 Task: Look for space in Rotenburg, Germany from 6th June, 2023 to 8th June, 2023 for 2 adults in price range Rs.7000 to Rs.12000. Place can be private room with 1  bedroom having 2 beds and 1 bathroom. Property type can be house, flat, guest house. Amenities needed are: wifi. Booking option can be shelf check-in. Required host language is English.
Action: Mouse moved to (285, 181)
Screenshot: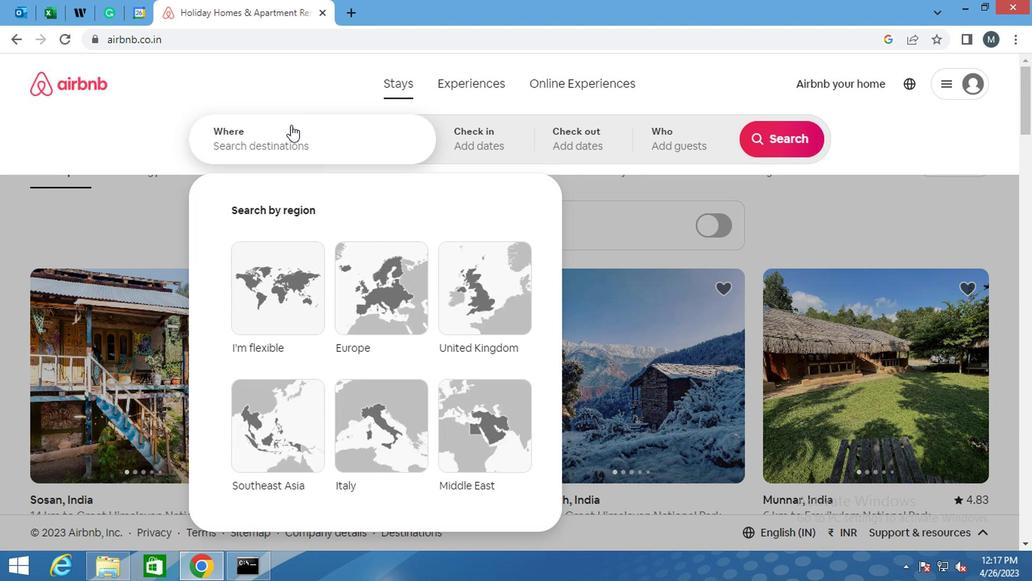 
Action: Mouse pressed left at (285, 181)
Screenshot: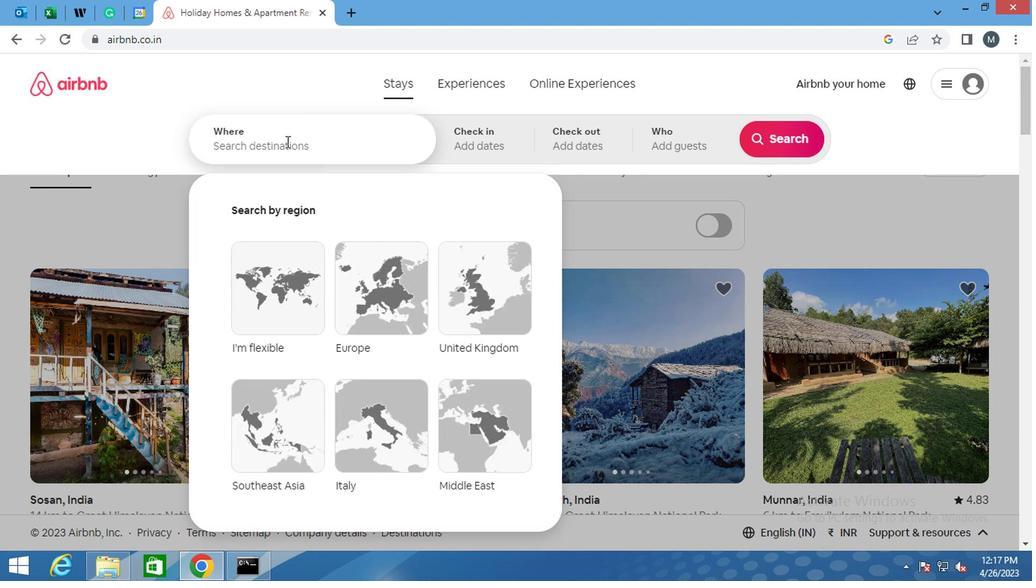 
Action: Mouse moved to (284, 182)
Screenshot: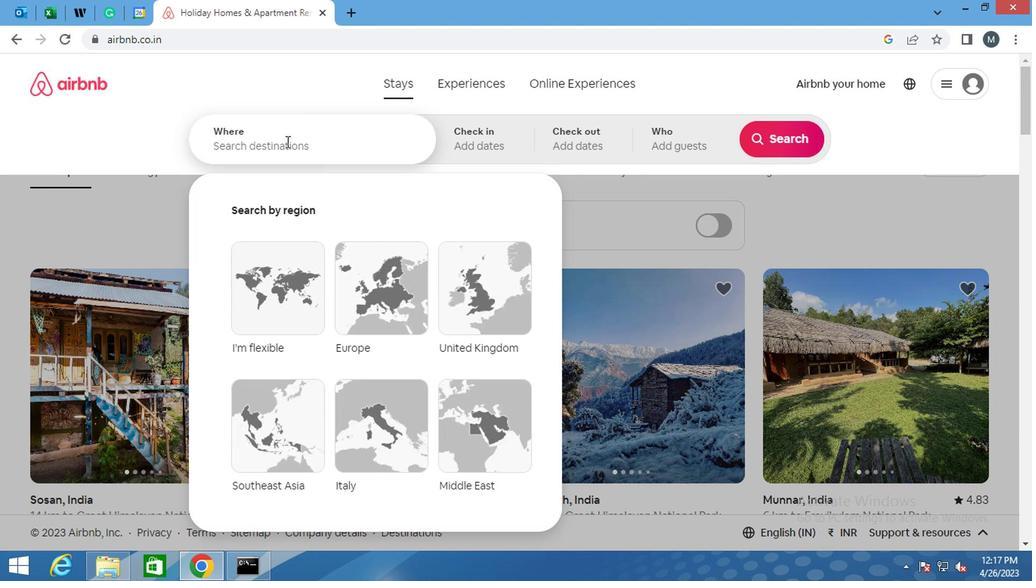 
Action: Key pressed <Key.shift><Key.shift><Key.shift><Key.shift><Key.shift><Key.shift><Key.shift><Key.shift><Key.shift><Key.shift><Key.shift><Key.shift><Key.shift><Key.shift><Key.shift>ROTENBURG,<Key.shift><Key.shift><Key.shift><Key.shift><Key.shift><Key.shift><Key.shift><Key.shift><Key.shift><Key.shift><Key.shift><Key.shift><Key.shift>GER
Screenshot: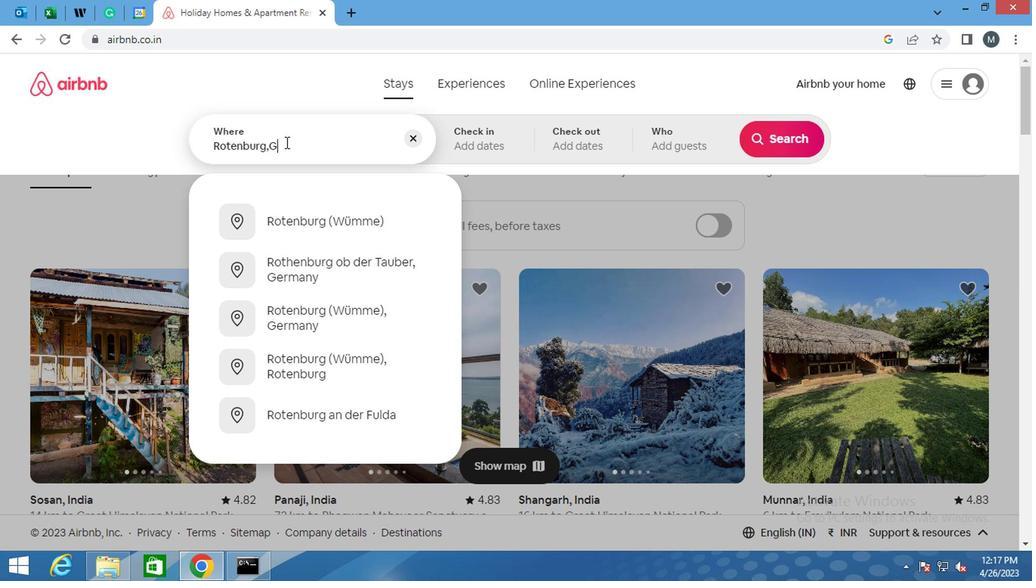 
Action: Mouse moved to (313, 271)
Screenshot: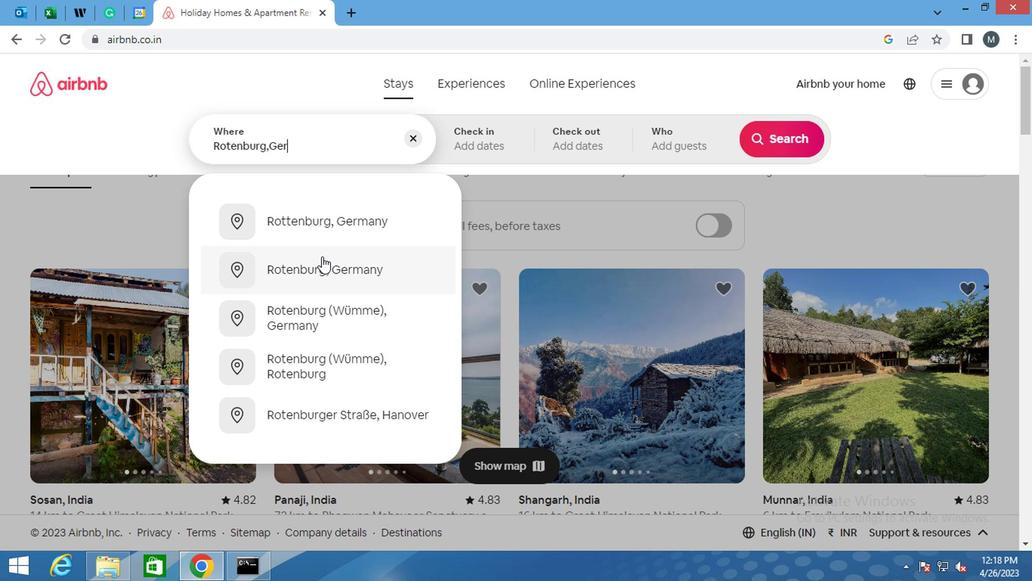 
Action: Mouse pressed left at (313, 271)
Screenshot: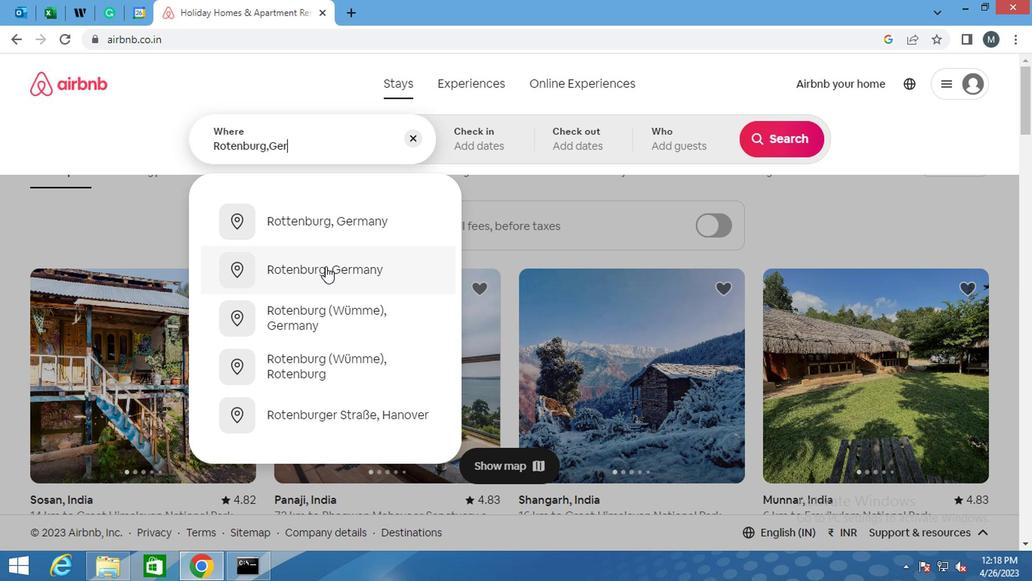 
Action: Mouse moved to (627, 260)
Screenshot: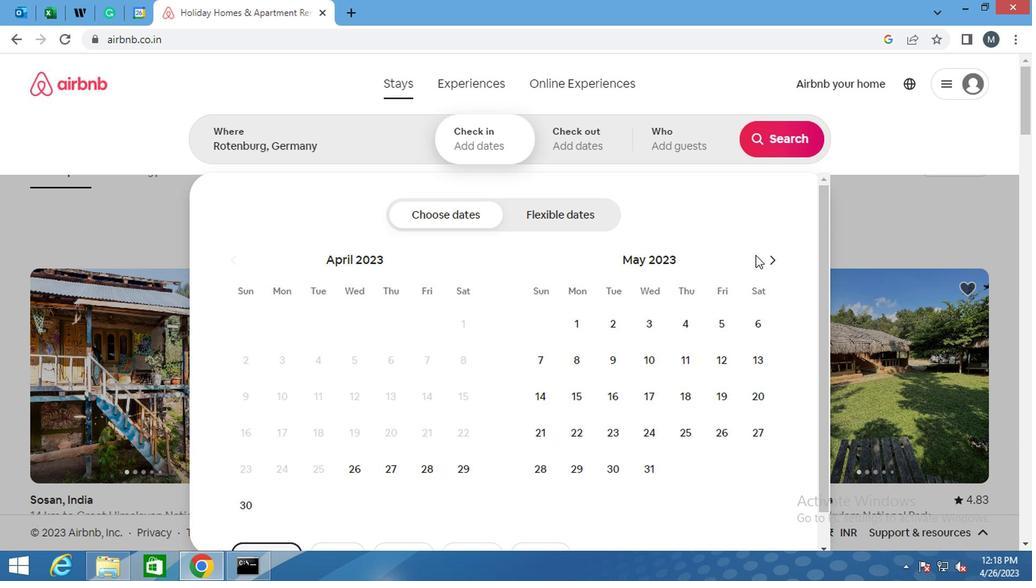 
Action: Mouse pressed left at (627, 260)
Screenshot: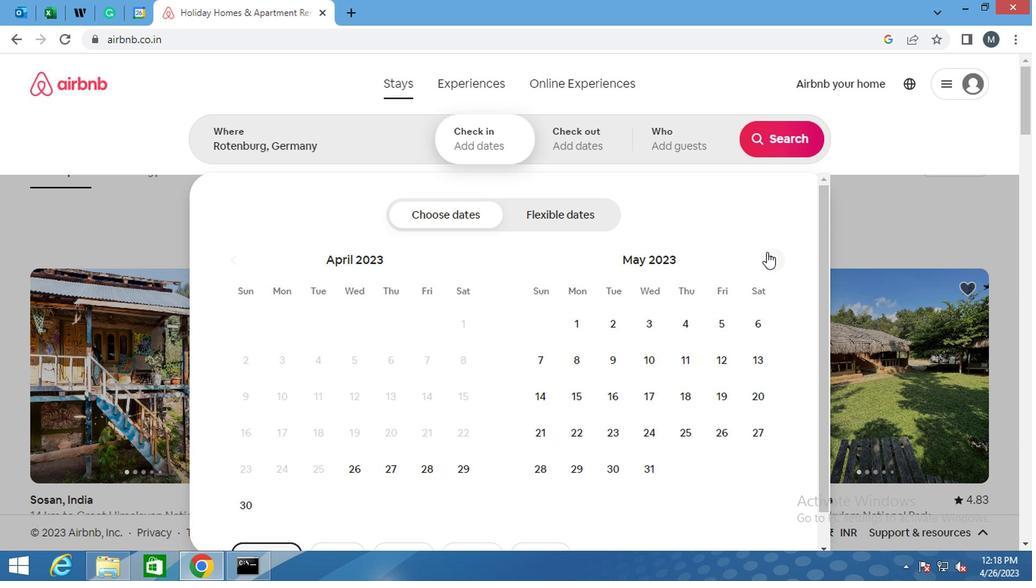 
Action: Mouse moved to (628, 260)
Screenshot: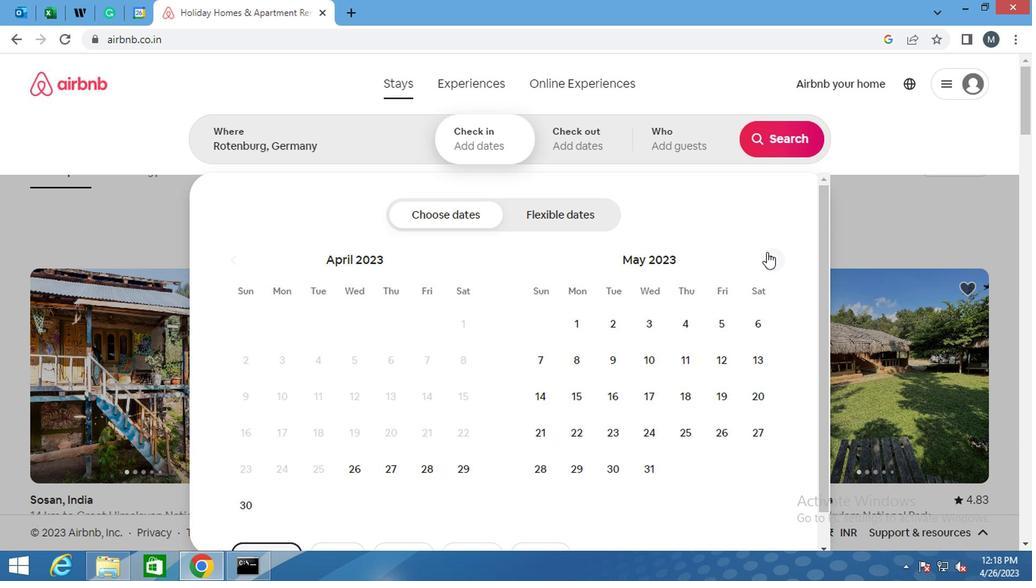 
Action: Mouse pressed left at (628, 260)
Screenshot: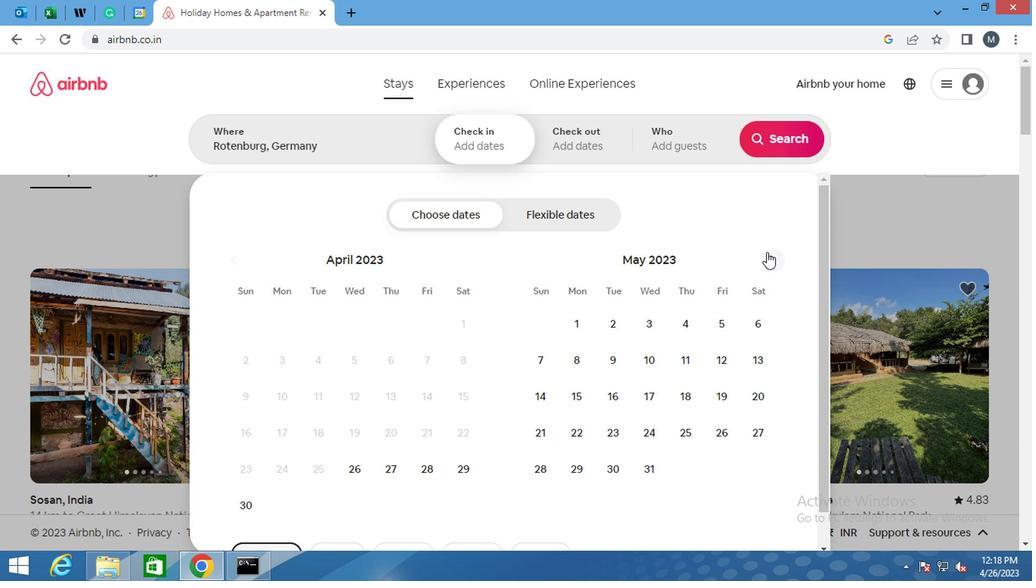 
Action: Mouse moved to (314, 338)
Screenshot: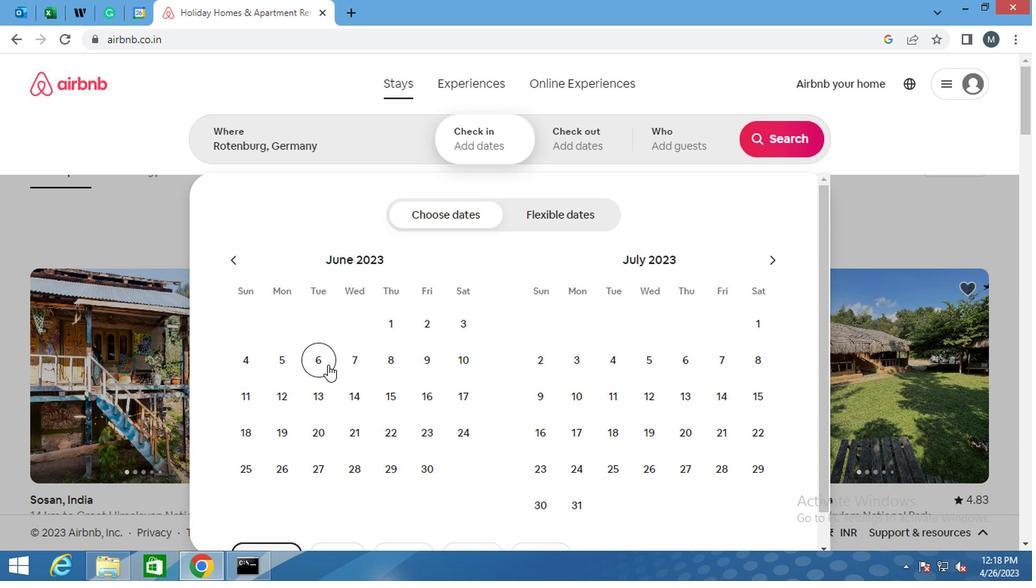 
Action: Mouse pressed left at (314, 338)
Screenshot: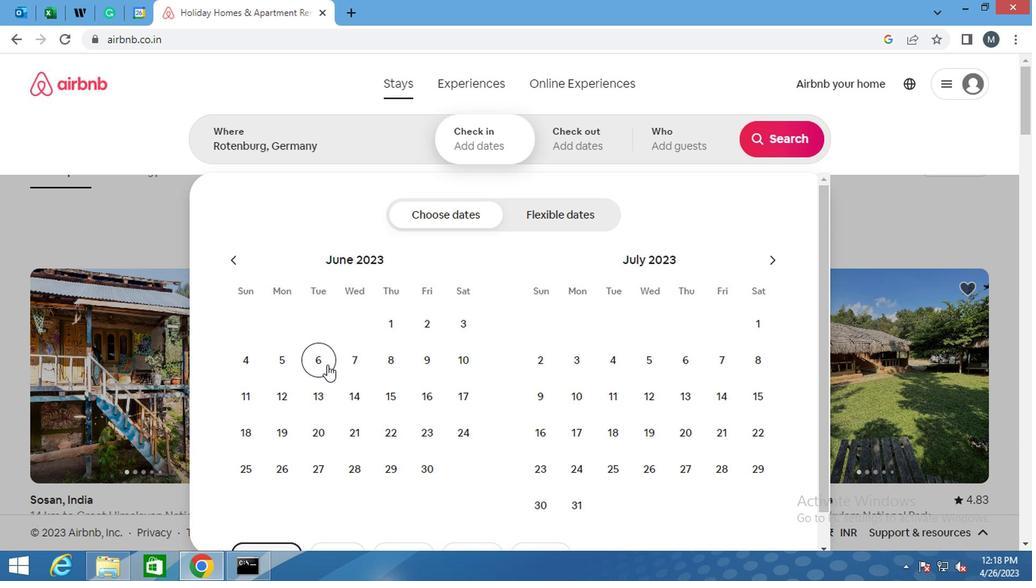 
Action: Mouse moved to (353, 337)
Screenshot: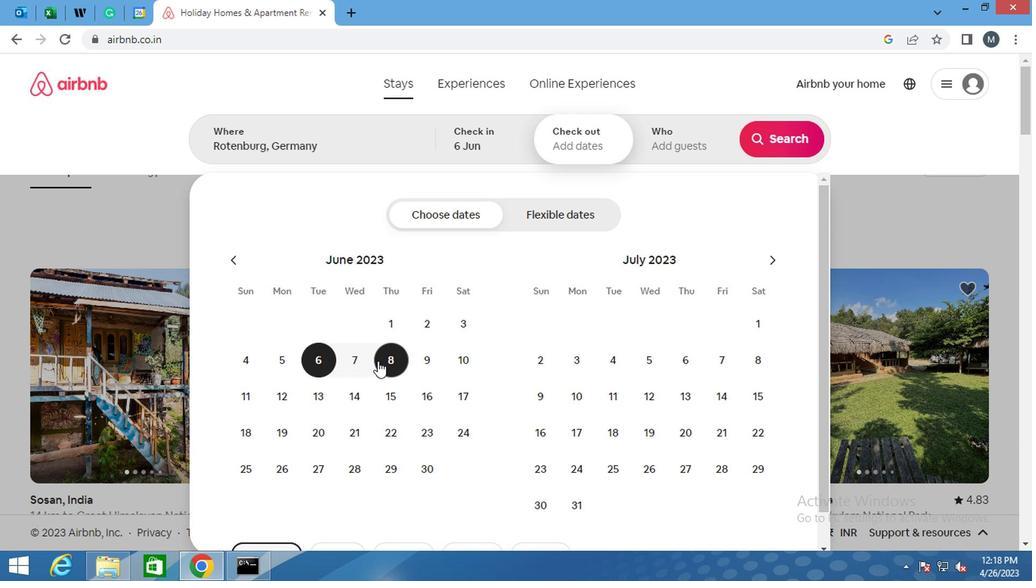 
Action: Mouse pressed left at (353, 337)
Screenshot: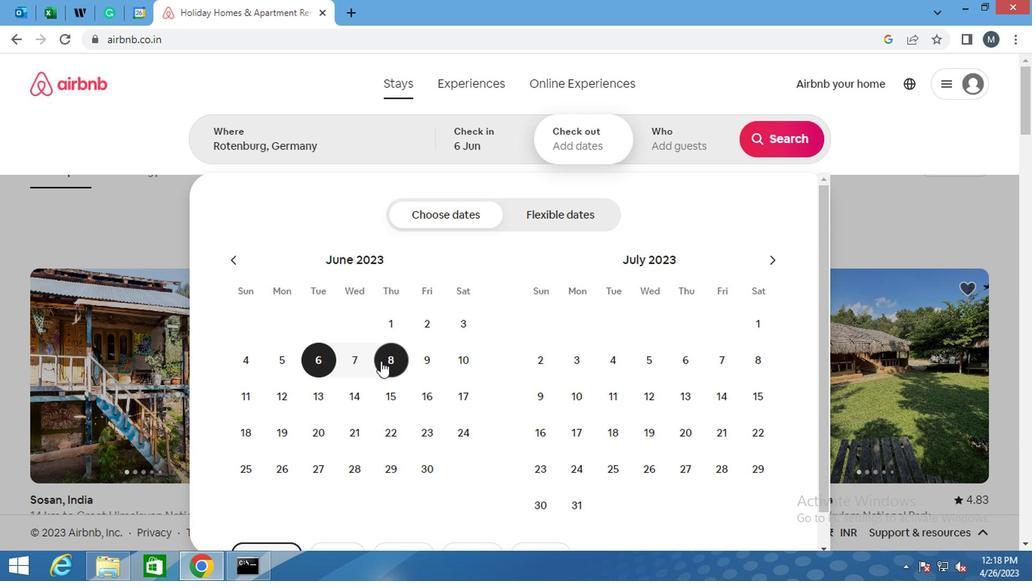 
Action: Mouse moved to (569, 181)
Screenshot: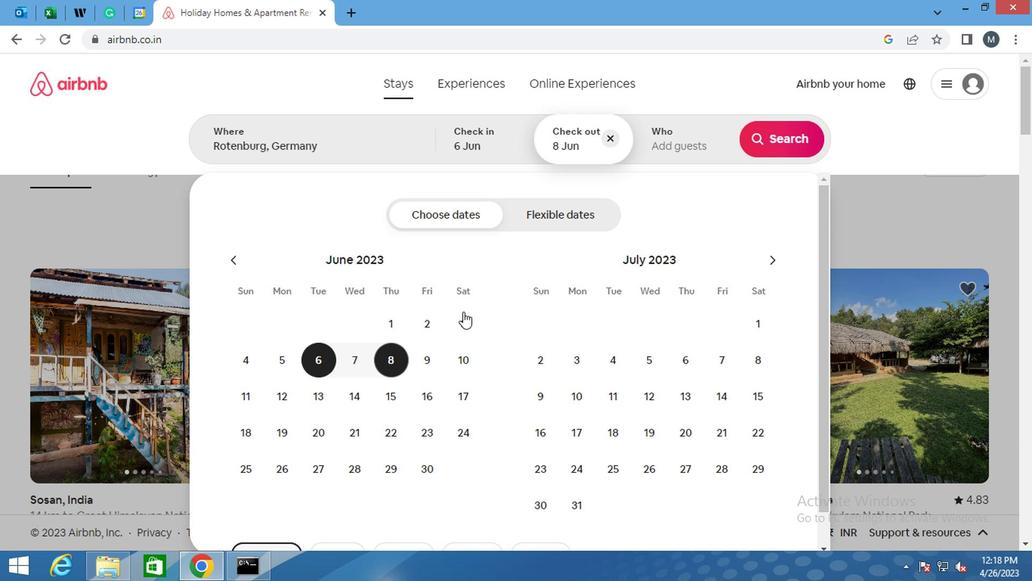 
Action: Mouse pressed left at (569, 181)
Screenshot: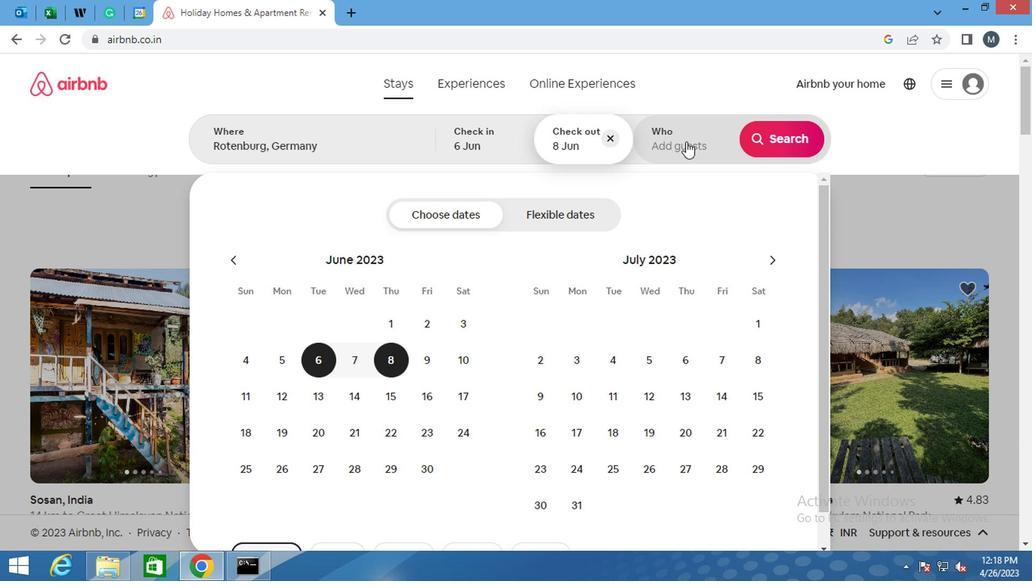 
Action: Mouse moved to (645, 236)
Screenshot: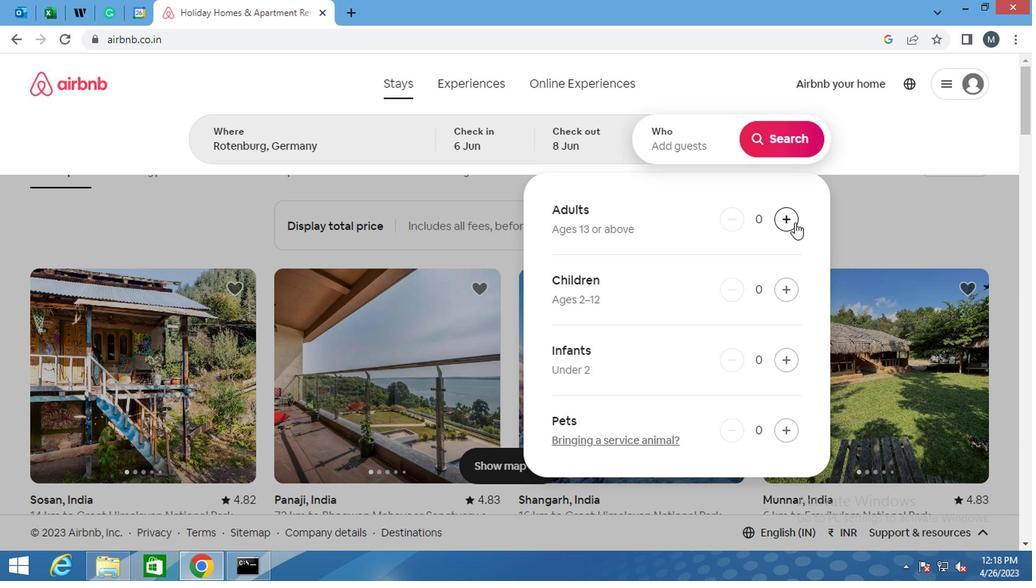 
Action: Mouse pressed left at (645, 236)
Screenshot: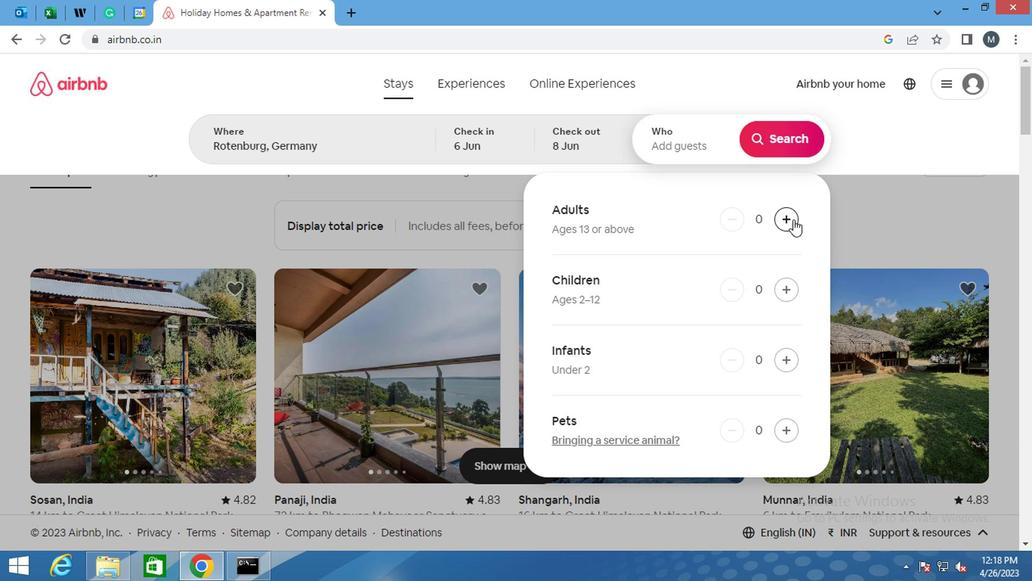 
Action: Mouse pressed left at (645, 236)
Screenshot: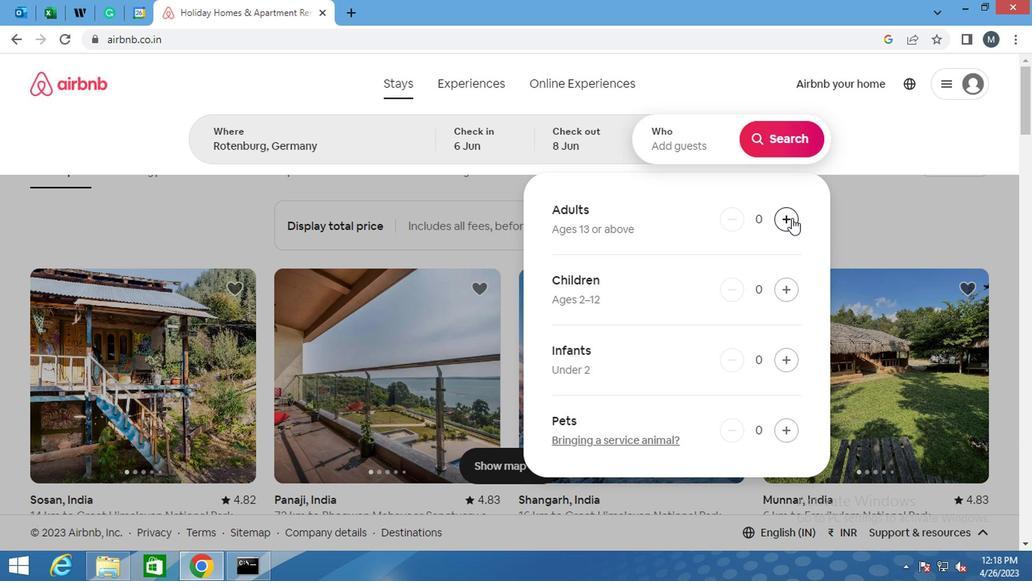 
Action: Mouse moved to (635, 177)
Screenshot: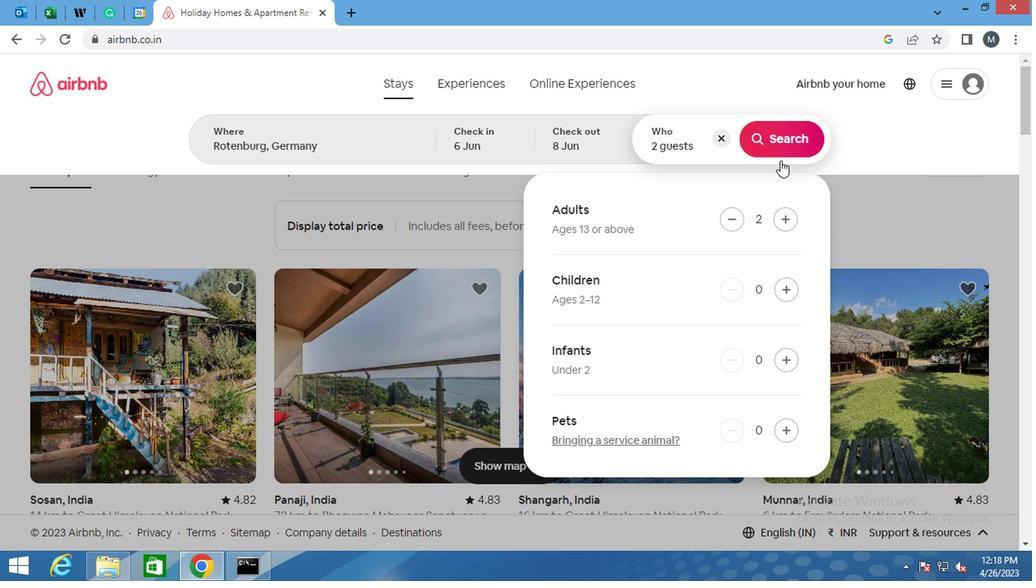 
Action: Mouse pressed left at (635, 177)
Screenshot: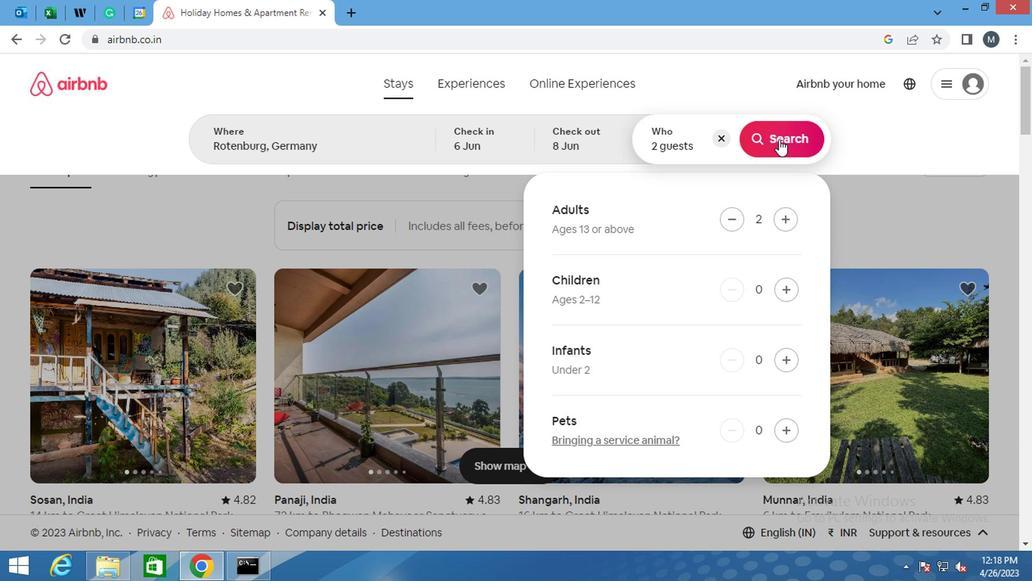 
Action: Mouse moved to (768, 189)
Screenshot: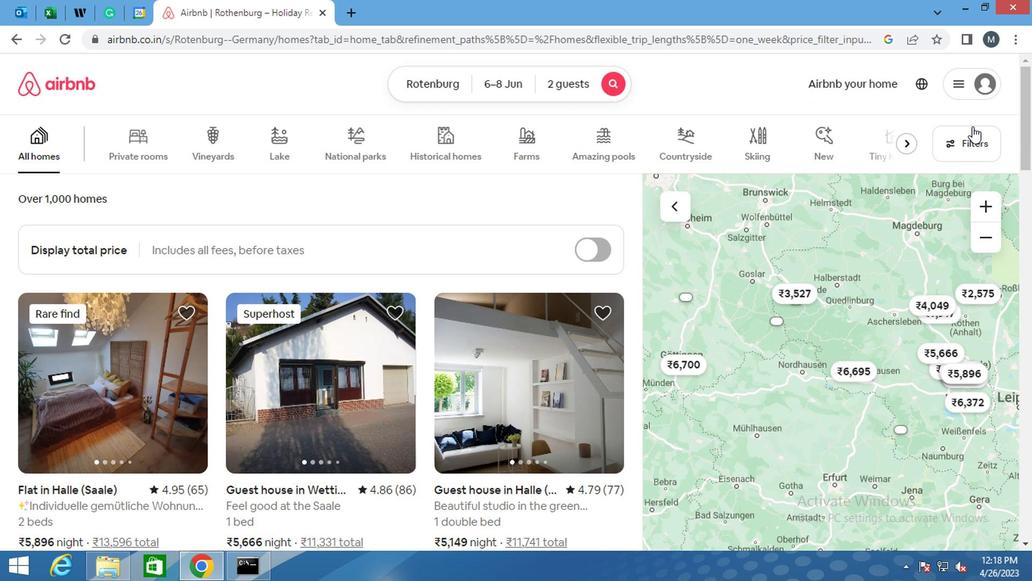 
Action: Mouse pressed left at (768, 189)
Screenshot: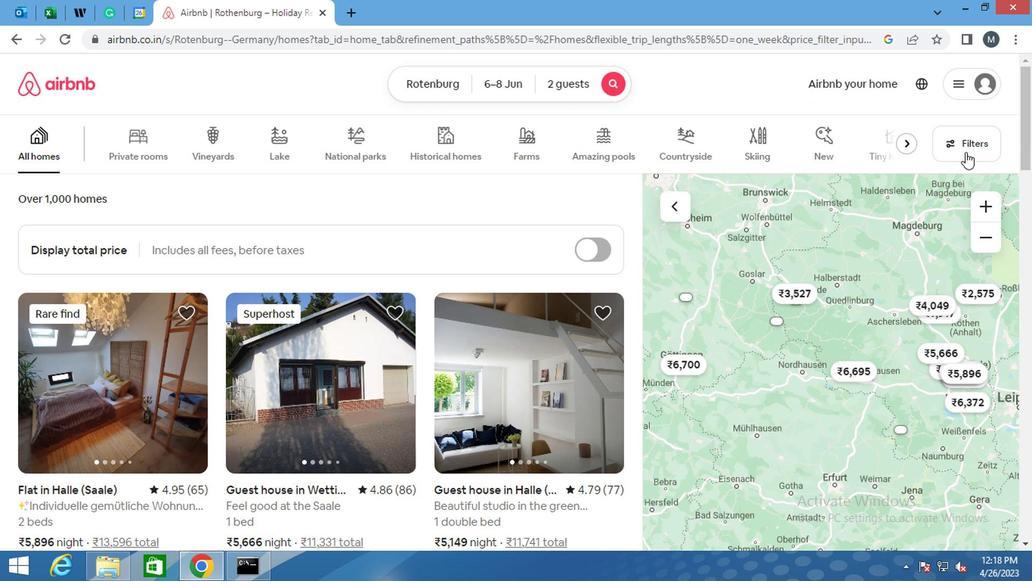 
Action: Mouse moved to (312, 319)
Screenshot: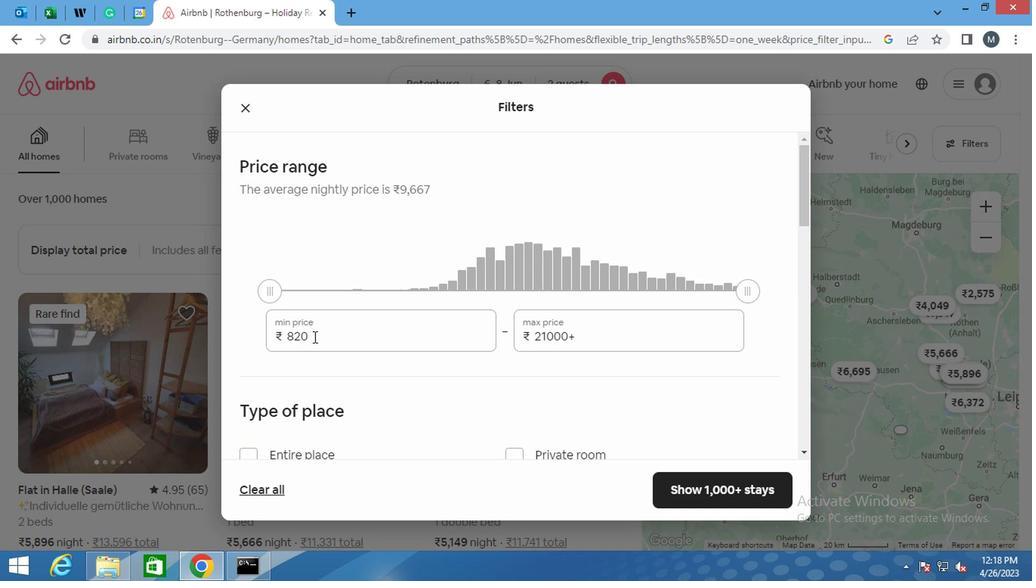 
Action: Mouse pressed left at (312, 319)
Screenshot: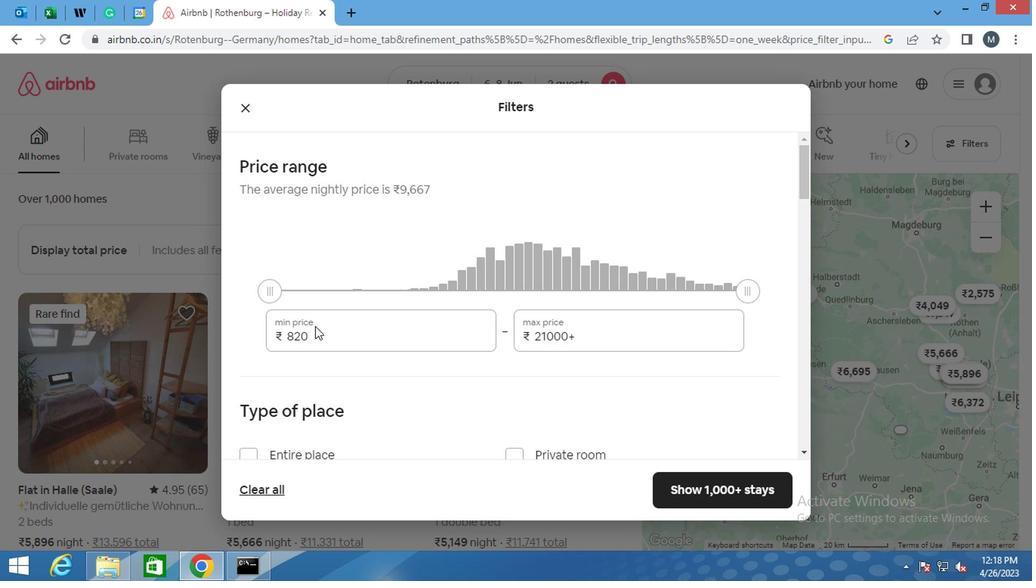 
Action: Key pressed <Key.backspace><Key.backspace><Key.backspace>7000
Screenshot: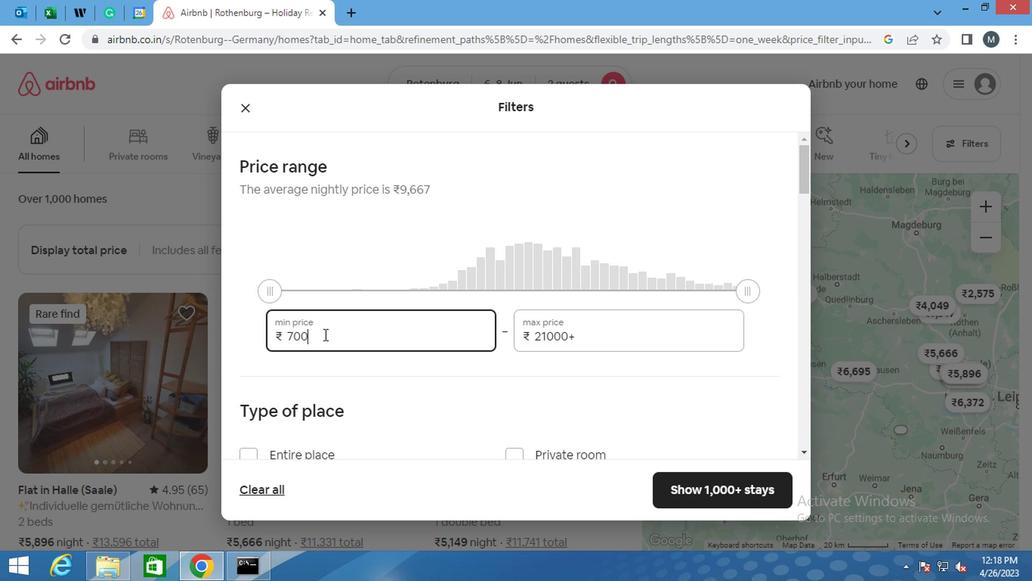 
Action: Mouse moved to (497, 314)
Screenshot: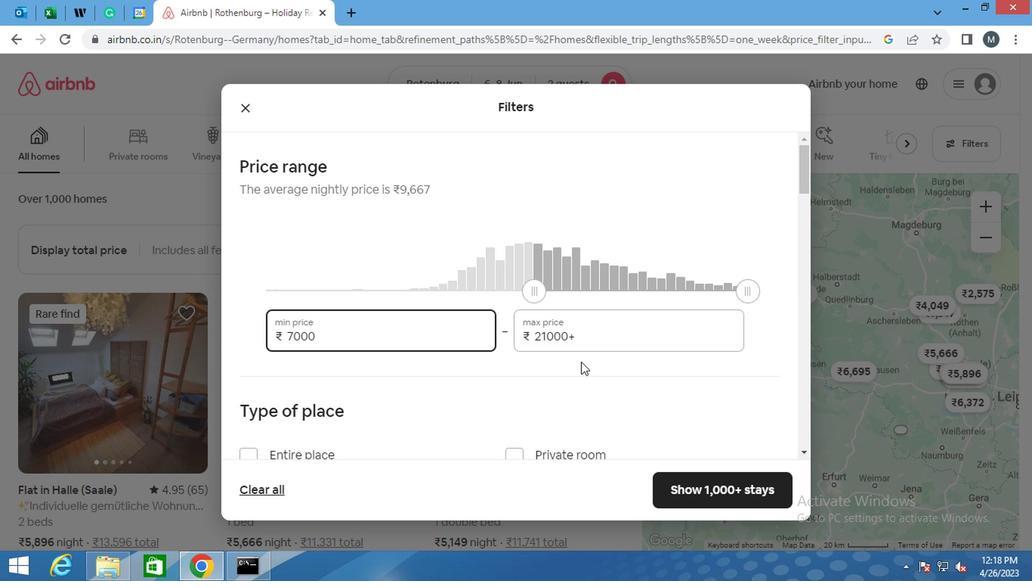 
Action: Mouse pressed left at (497, 314)
Screenshot: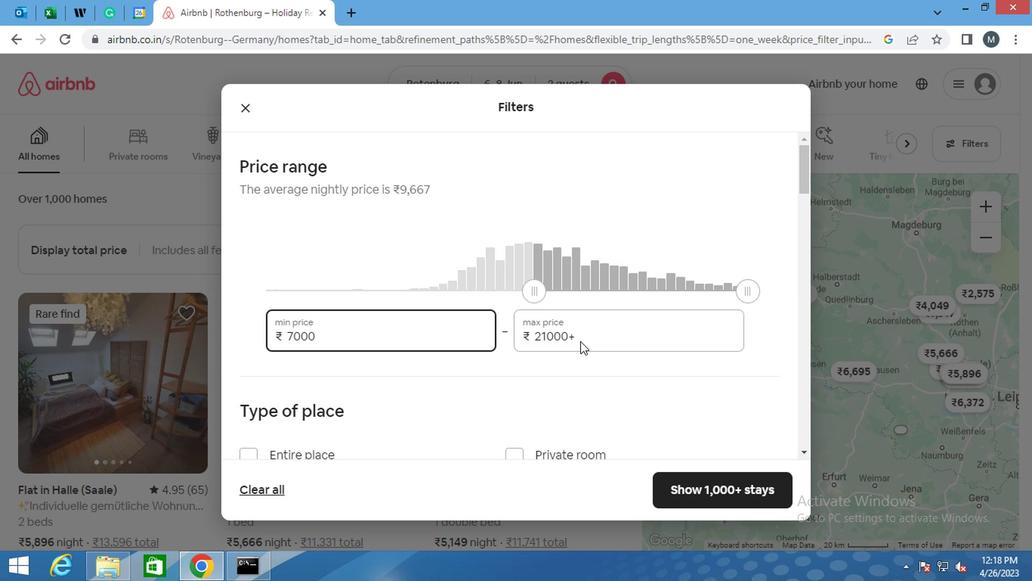 
Action: Mouse moved to (502, 327)
Screenshot: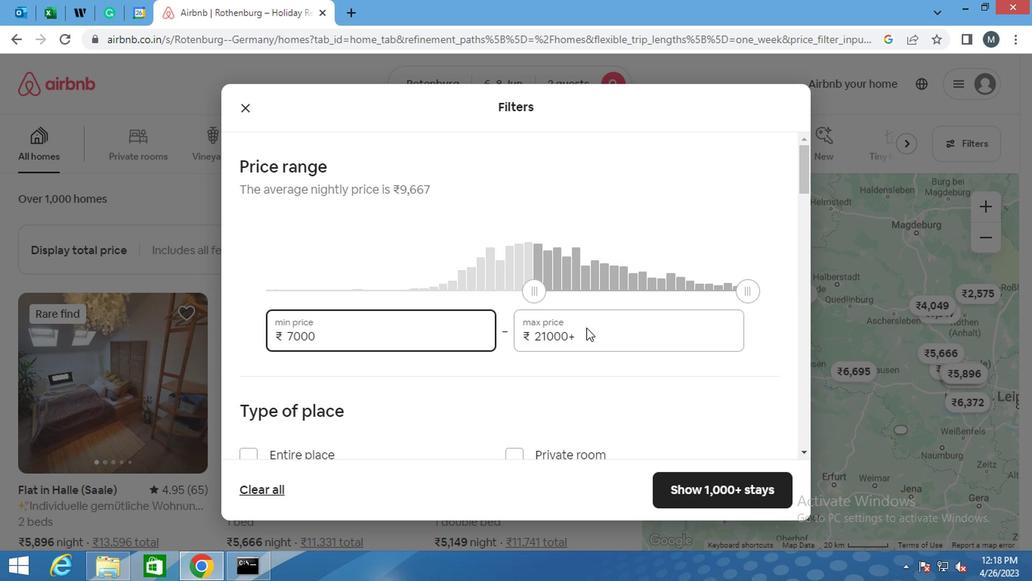 
Action: Key pressed <Key.backspace><Key.backspace><Key.backspace><Key.backspace><Key.backspace><Key.backspace><Key.backspace><Key.backspace><Key.backspace><Key.backspace>12000
Screenshot: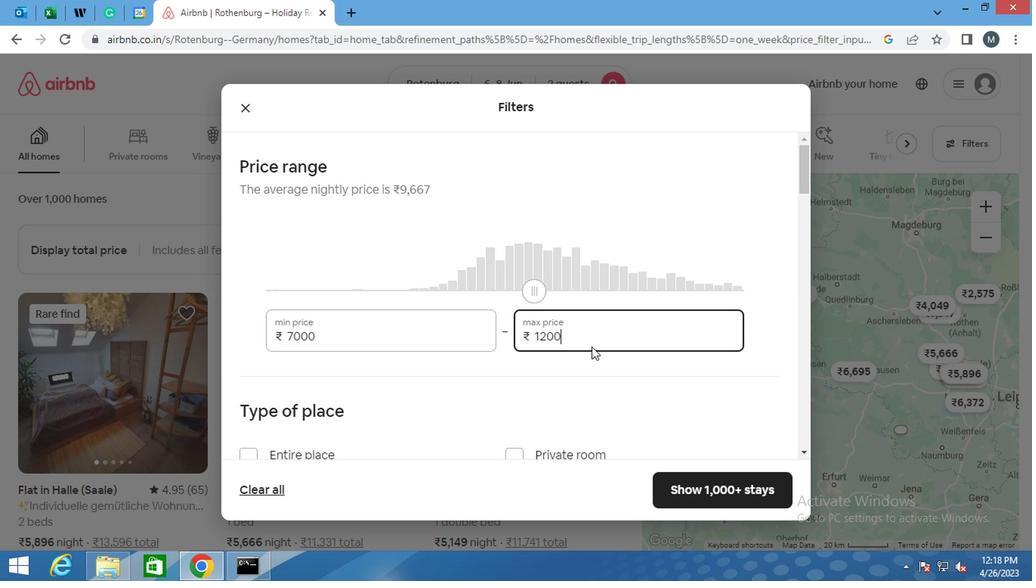 
Action: Mouse moved to (418, 307)
Screenshot: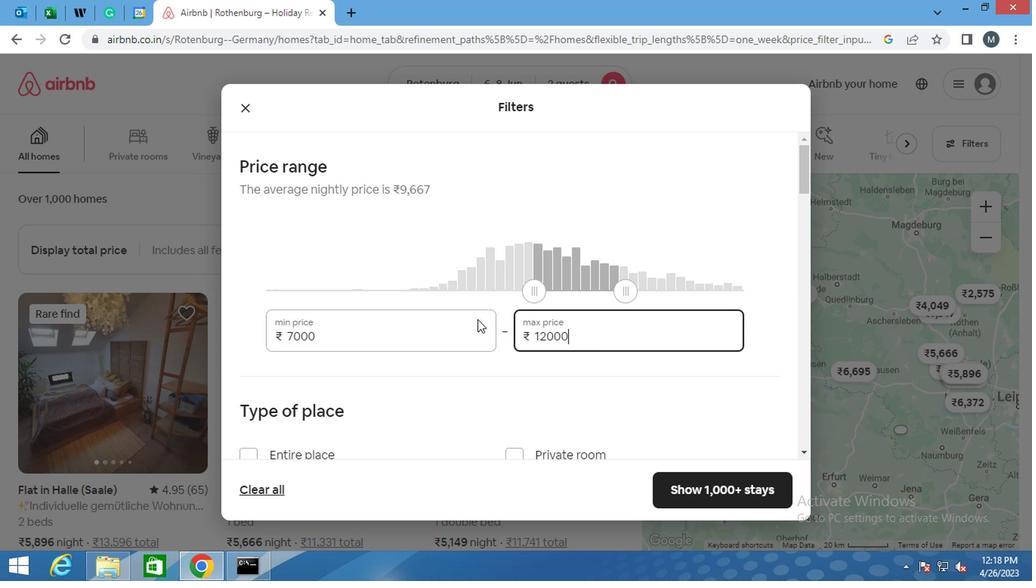 
Action: Mouse scrolled (418, 307) with delta (0, 0)
Screenshot: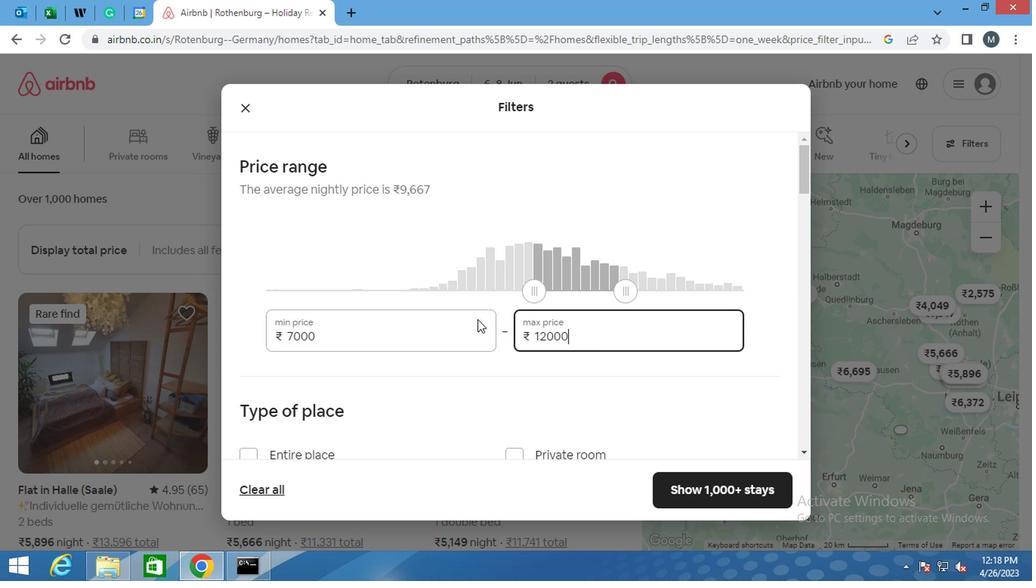 
Action: Mouse moved to (413, 307)
Screenshot: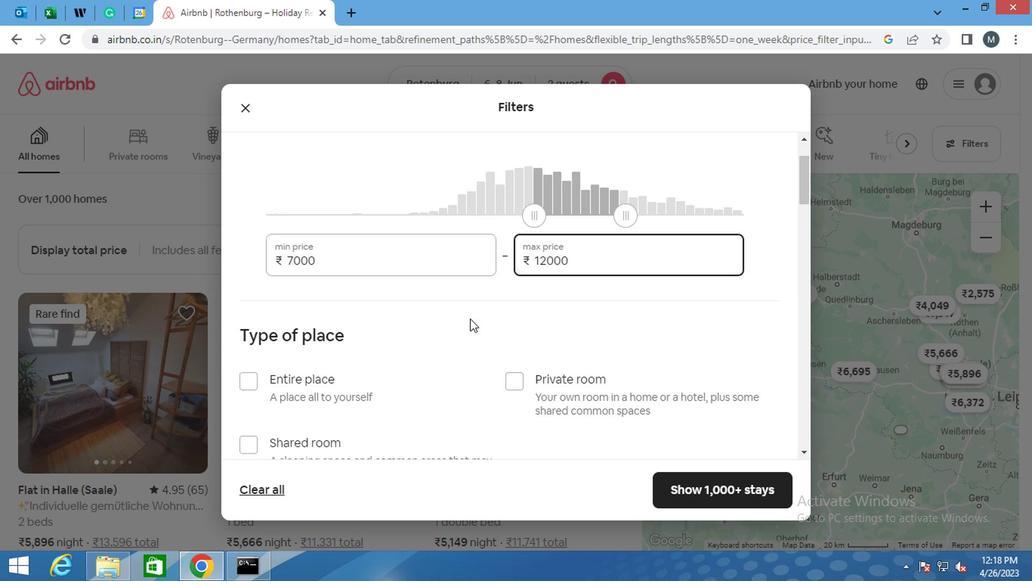 
Action: Mouse scrolled (413, 307) with delta (0, 0)
Screenshot: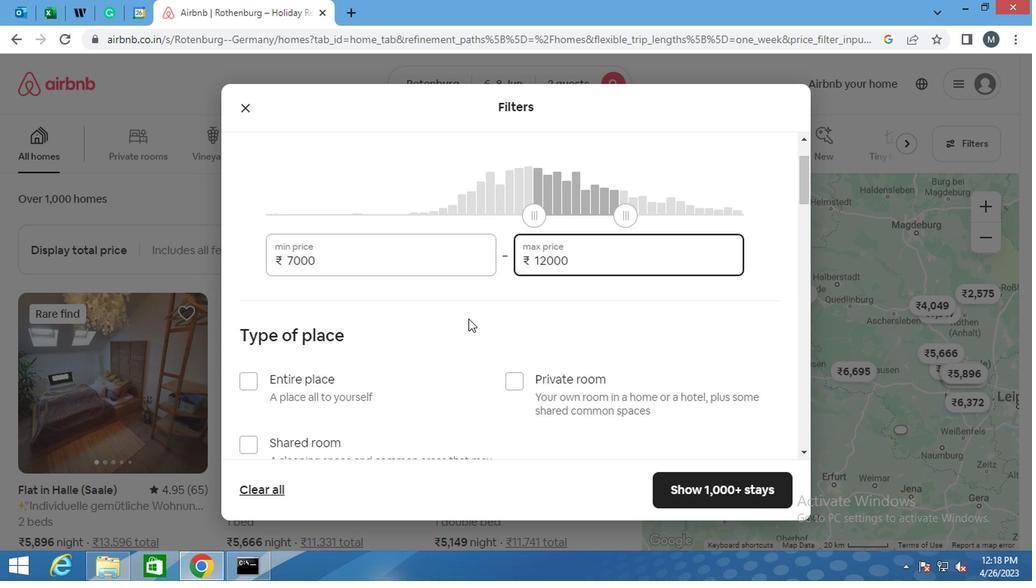 
Action: Mouse moved to (407, 307)
Screenshot: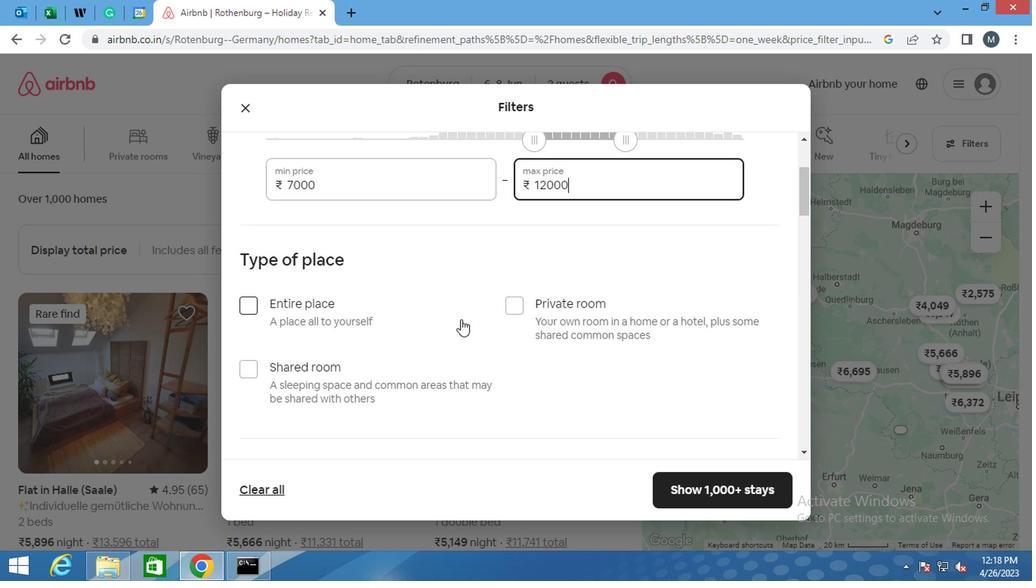 
Action: Mouse scrolled (407, 307) with delta (0, 0)
Screenshot: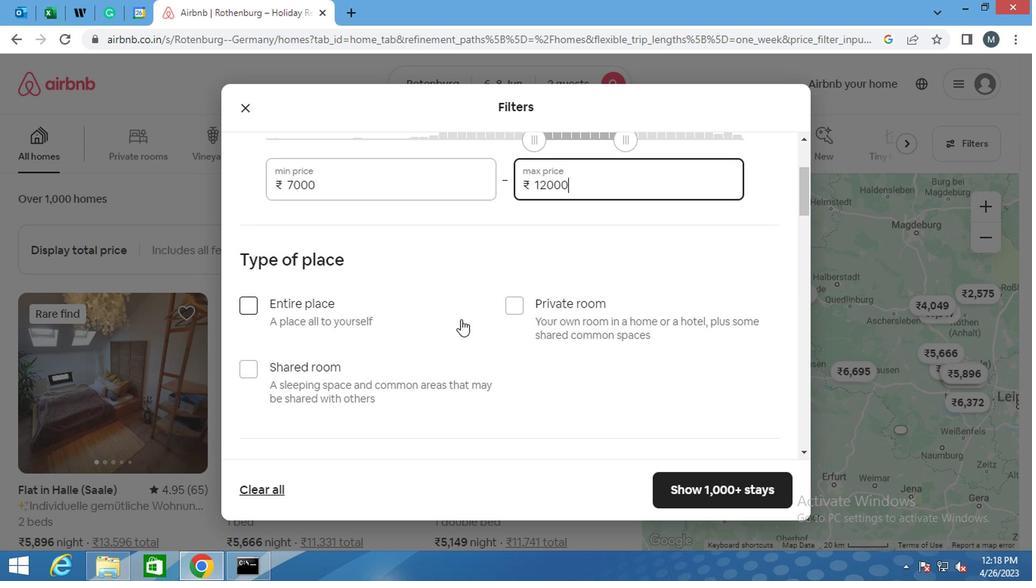 
Action: Mouse scrolled (407, 307) with delta (0, 0)
Screenshot: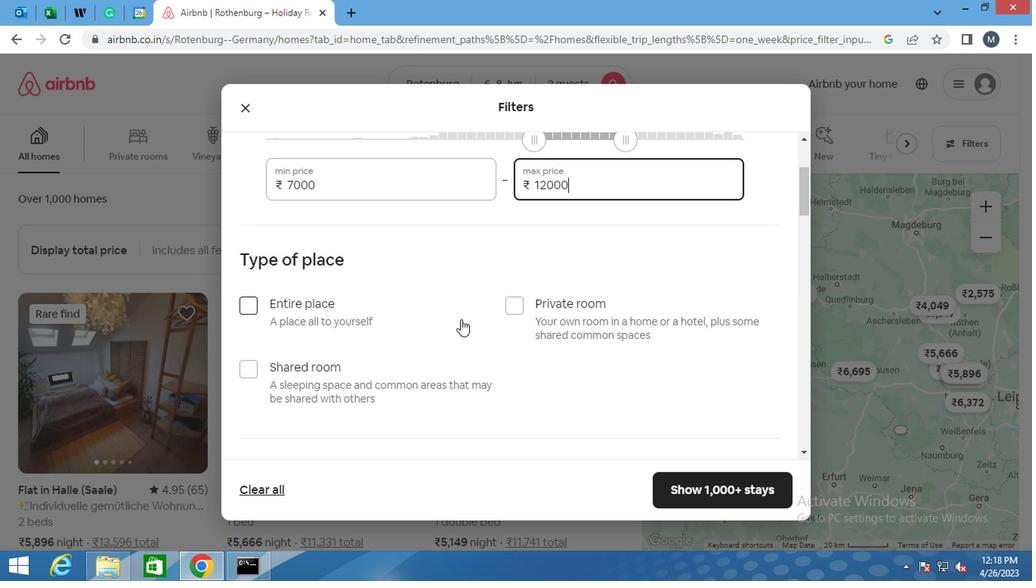
Action: Mouse moved to (389, 265)
Screenshot: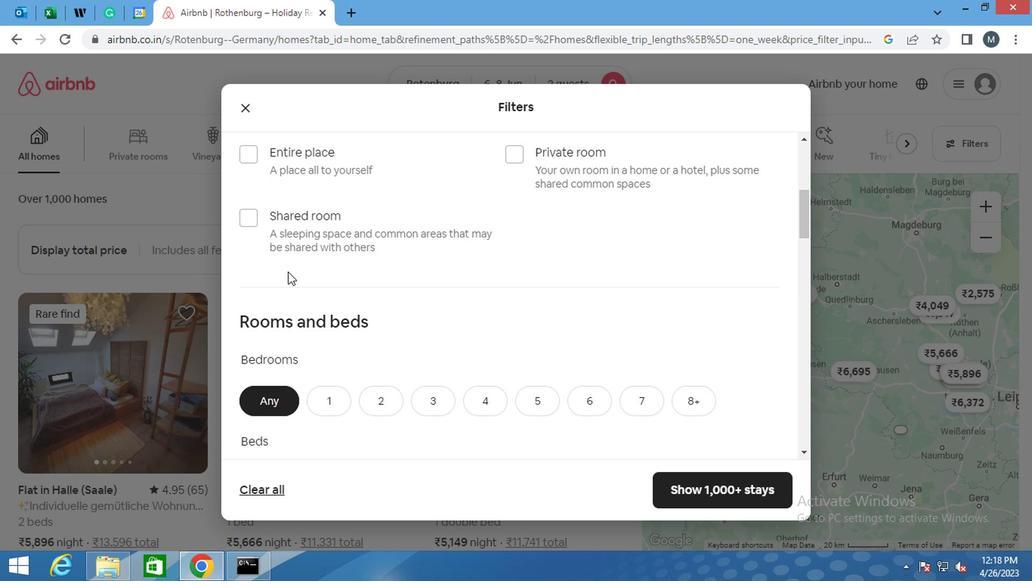 
Action: Mouse scrolled (389, 265) with delta (0, 0)
Screenshot: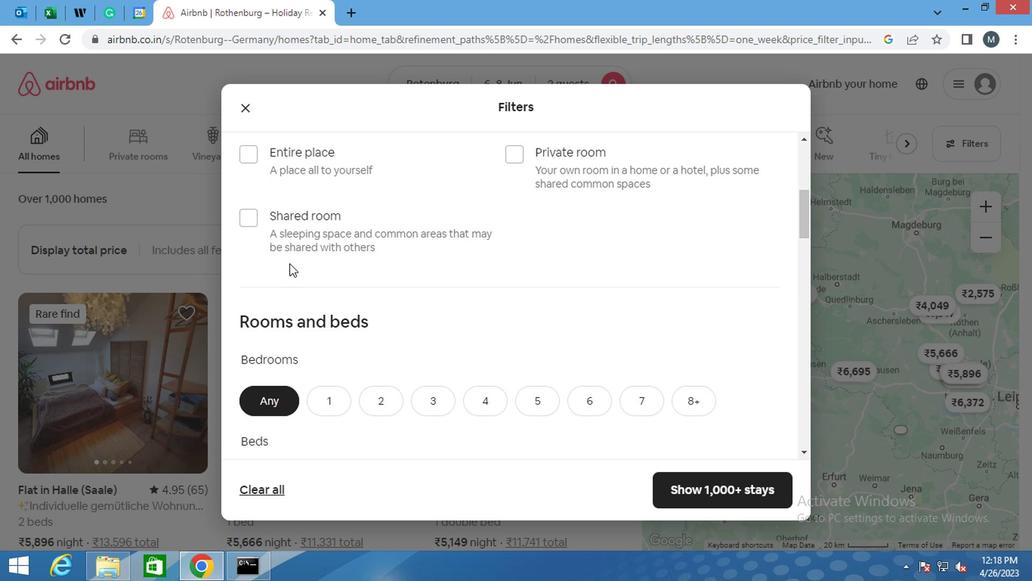 
Action: Mouse moved to (449, 246)
Screenshot: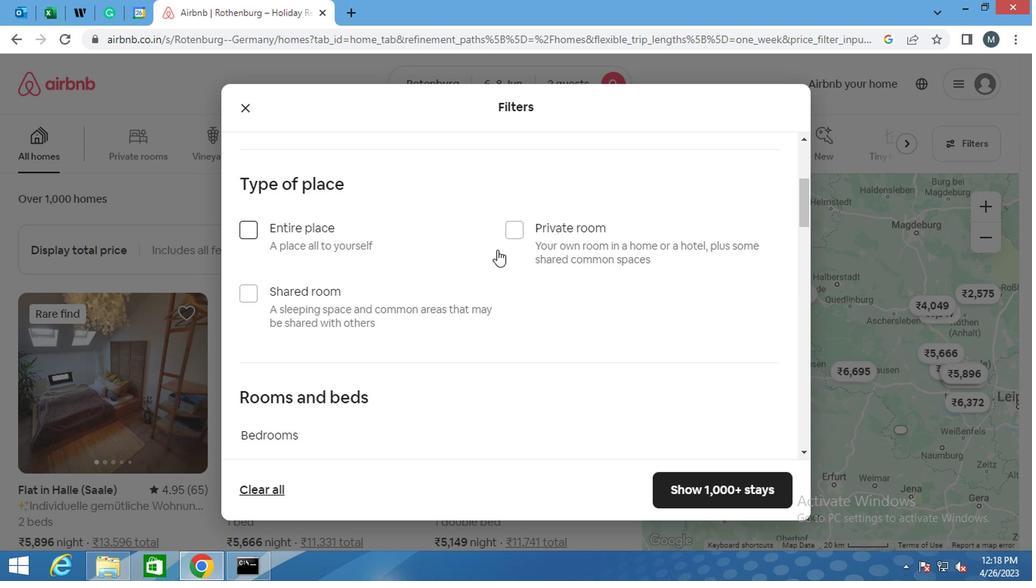 
Action: Mouse pressed left at (449, 246)
Screenshot: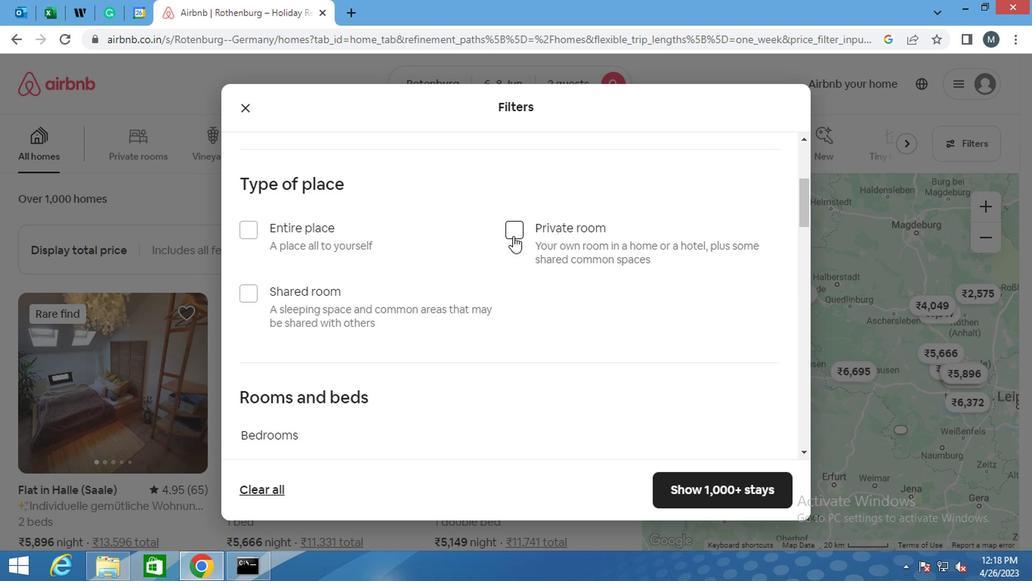 
Action: Mouse moved to (328, 276)
Screenshot: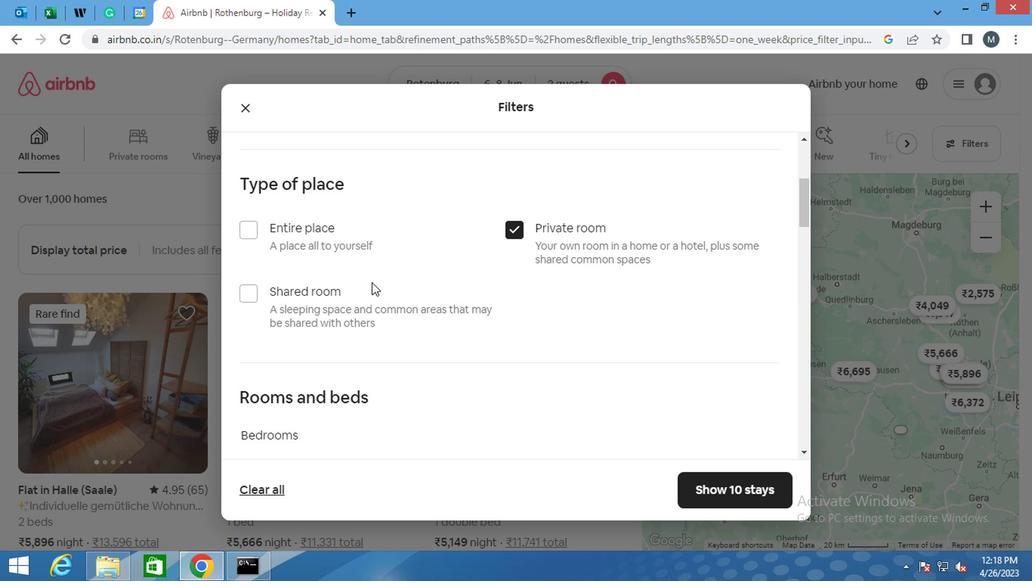 
Action: Mouse scrolled (328, 276) with delta (0, 0)
Screenshot: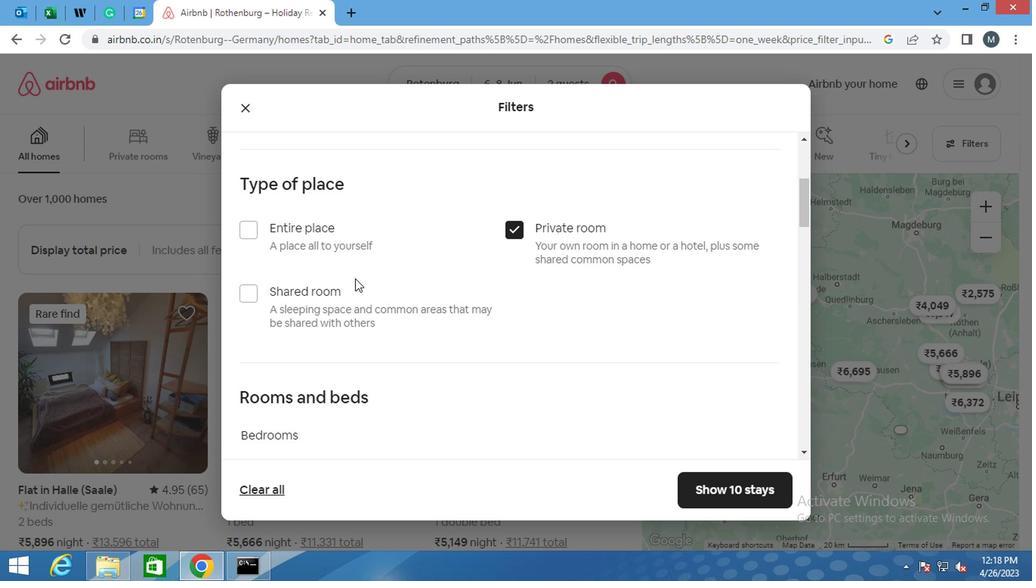 
Action: Mouse scrolled (328, 276) with delta (0, 0)
Screenshot: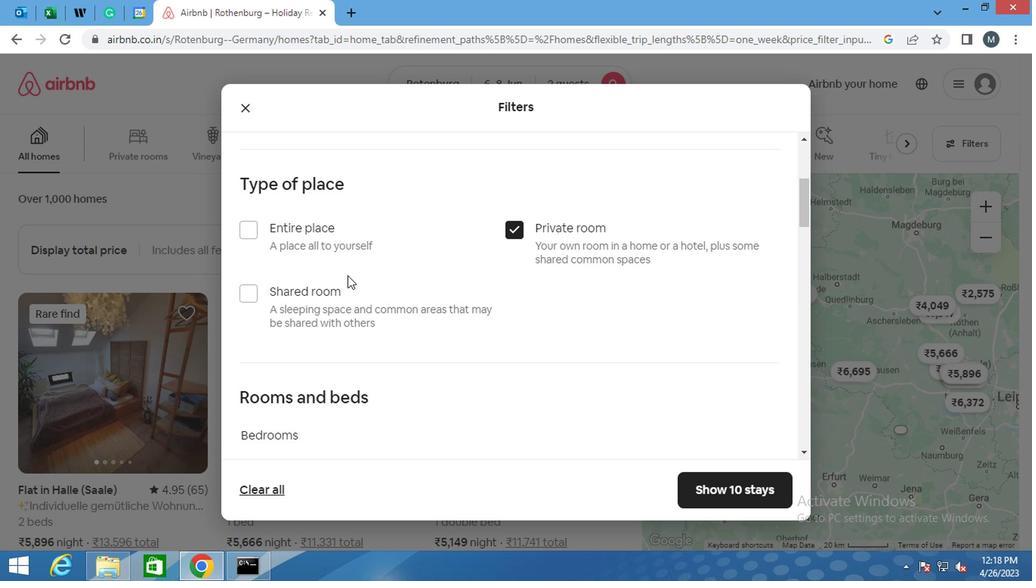 
Action: Mouse moved to (317, 302)
Screenshot: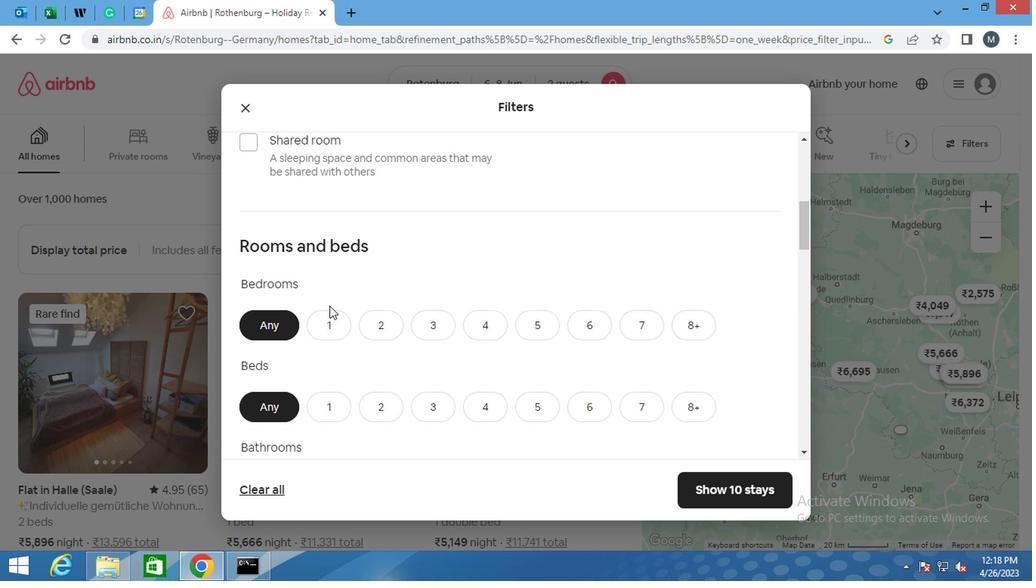 
Action: Mouse pressed left at (317, 302)
Screenshot: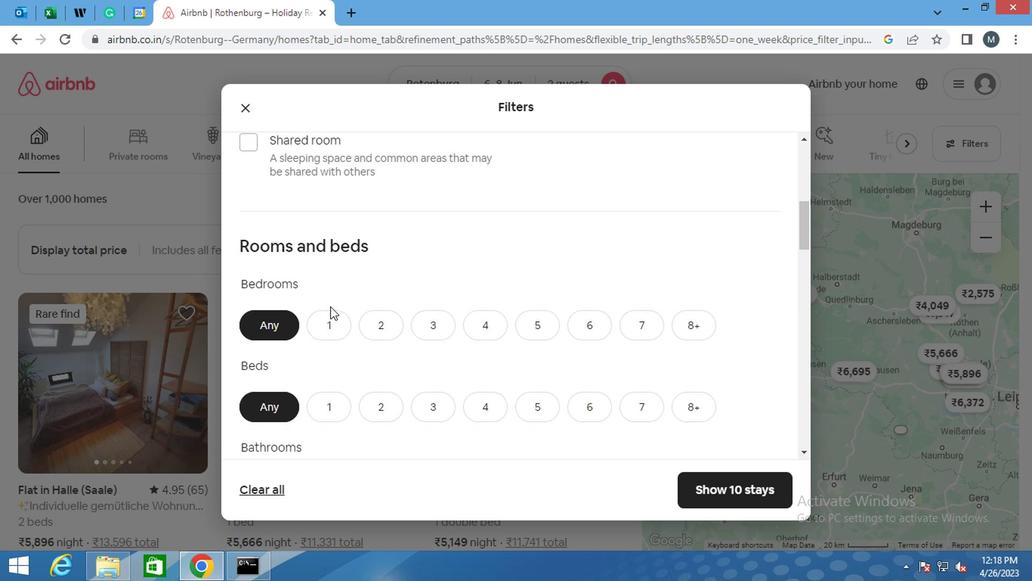 
Action: Mouse moved to (322, 282)
Screenshot: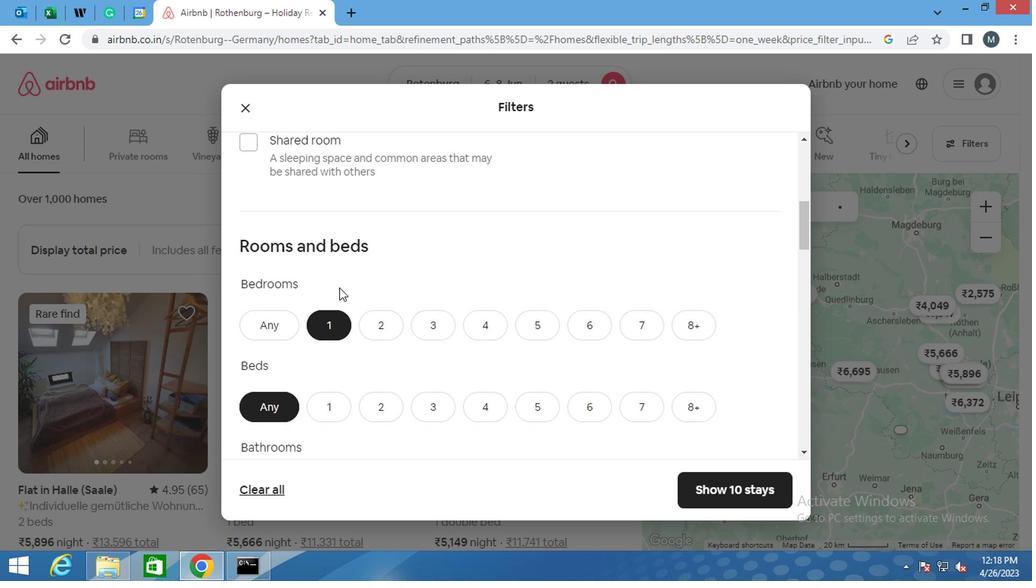 
Action: Mouse scrolled (322, 281) with delta (0, 0)
Screenshot: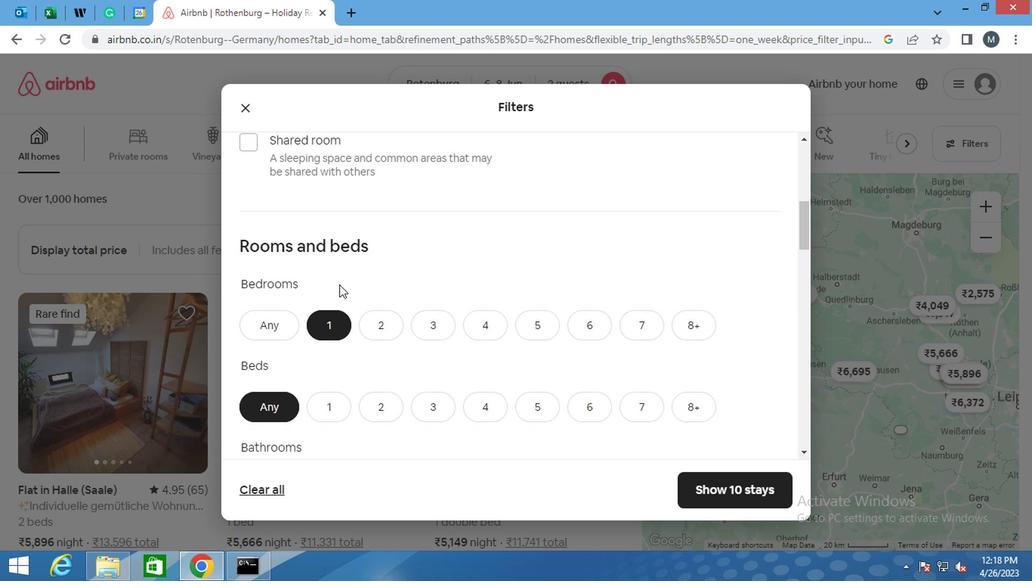 
Action: Mouse scrolled (322, 281) with delta (0, 0)
Screenshot: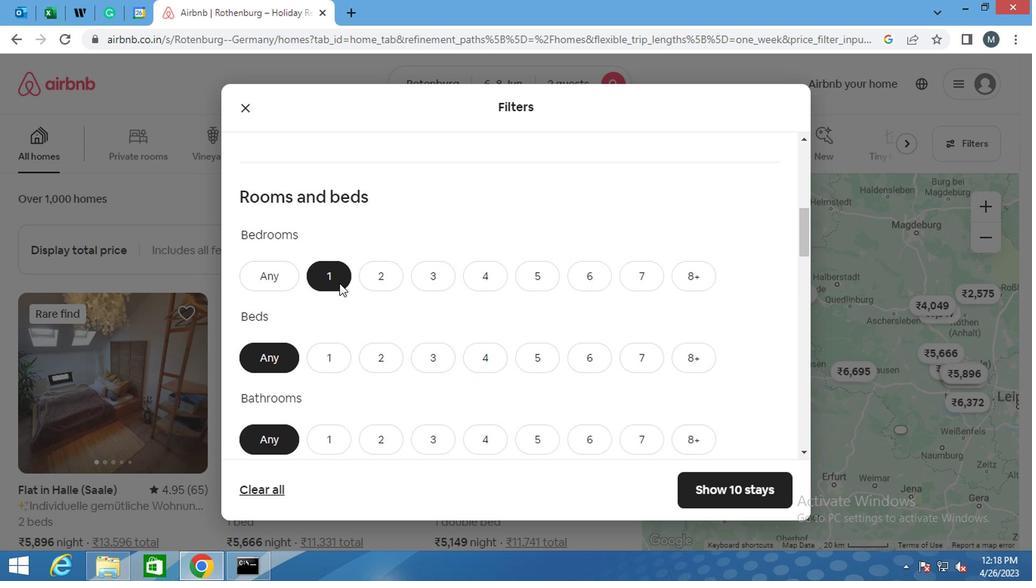 
Action: Mouse moved to (322, 281)
Screenshot: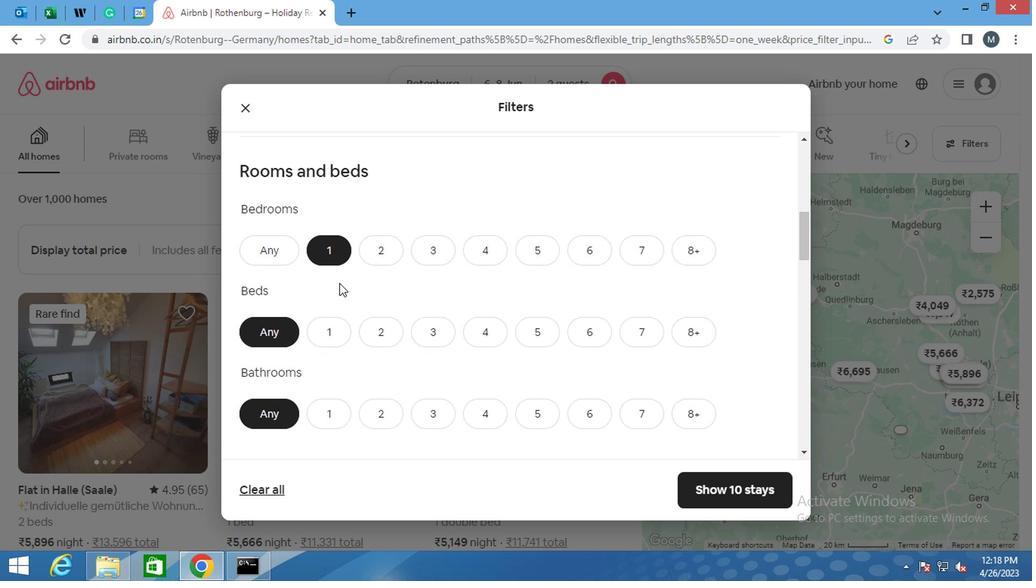
Action: Mouse scrolled (322, 281) with delta (0, 0)
Screenshot: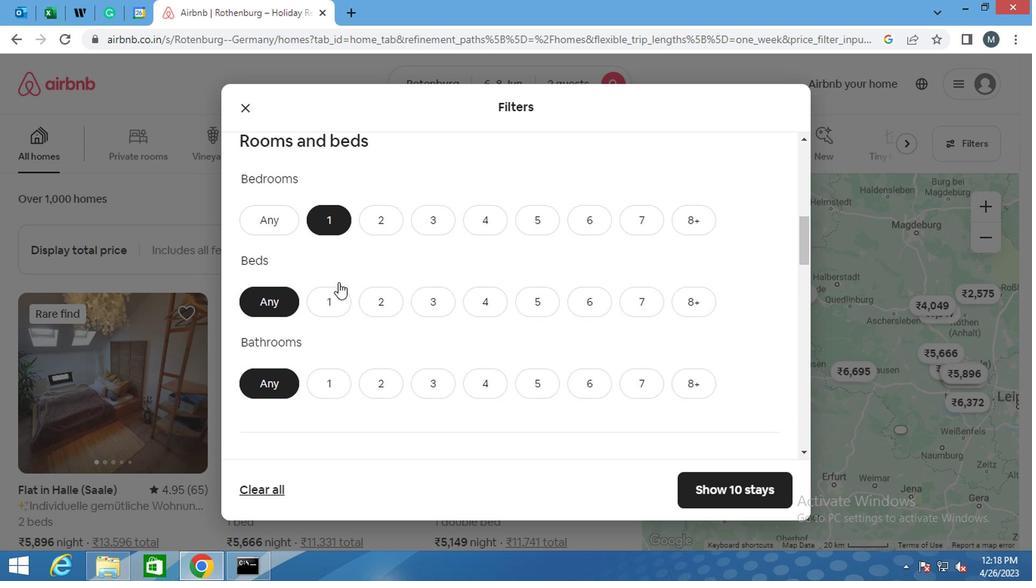 
Action: Mouse moved to (352, 208)
Screenshot: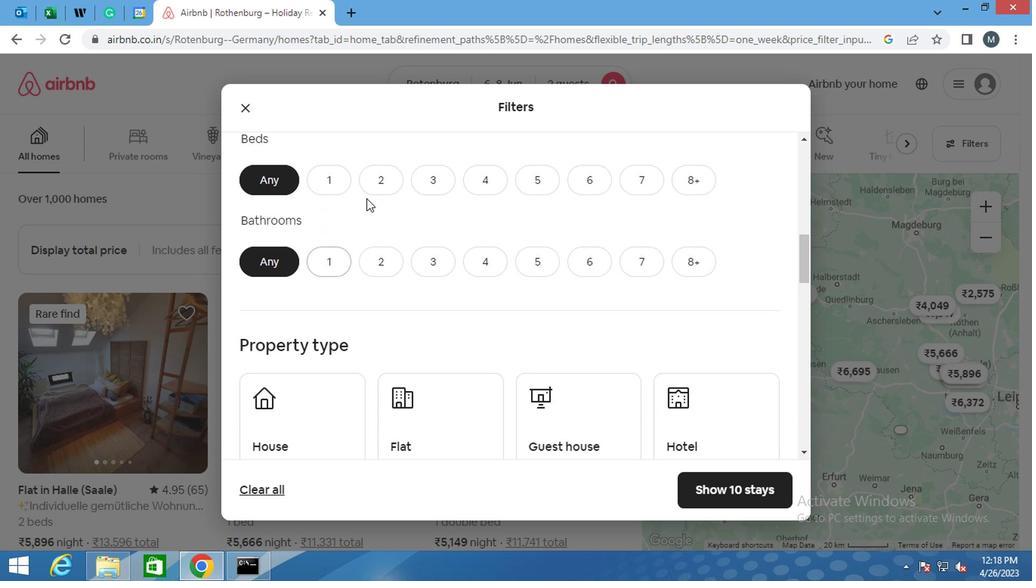 
Action: Mouse pressed left at (352, 208)
Screenshot: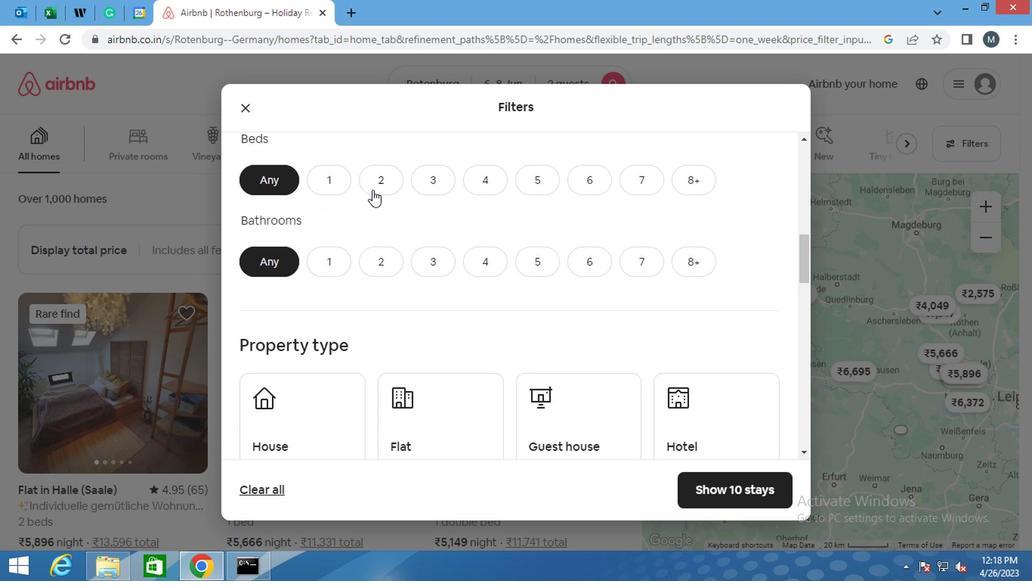 
Action: Mouse moved to (315, 274)
Screenshot: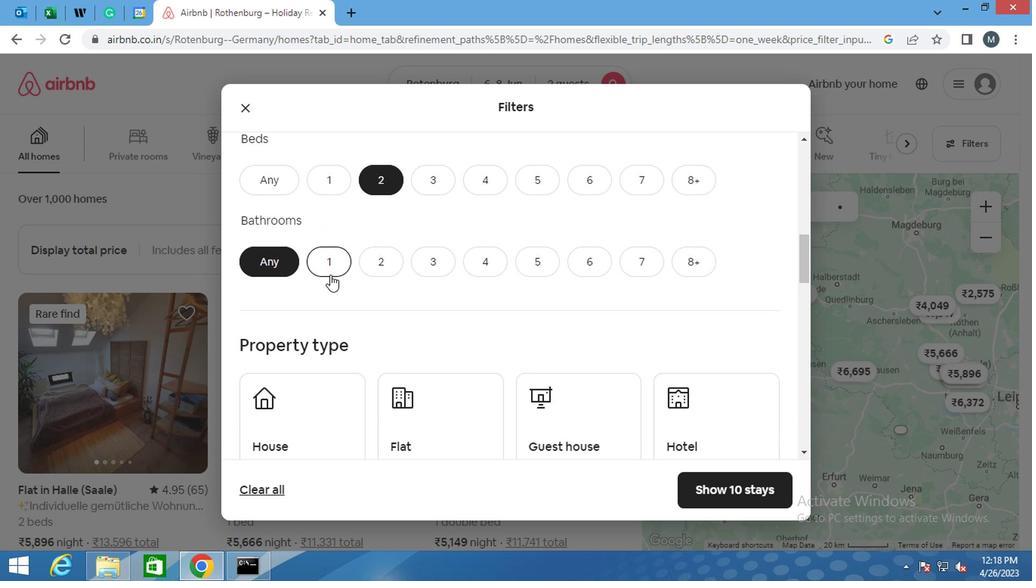 
Action: Mouse pressed left at (315, 274)
Screenshot: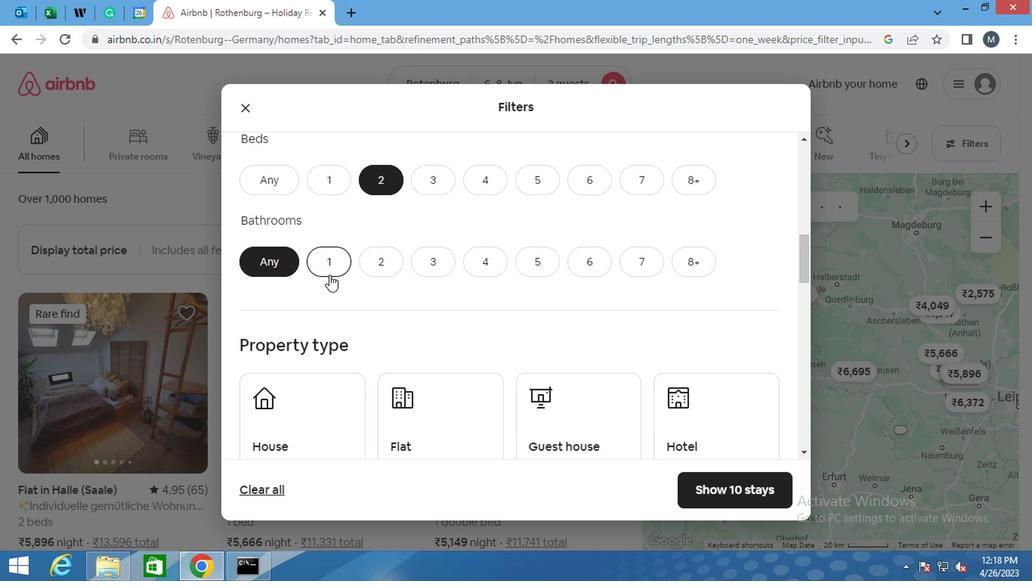 
Action: Mouse moved to (306, 258)
Screenshot: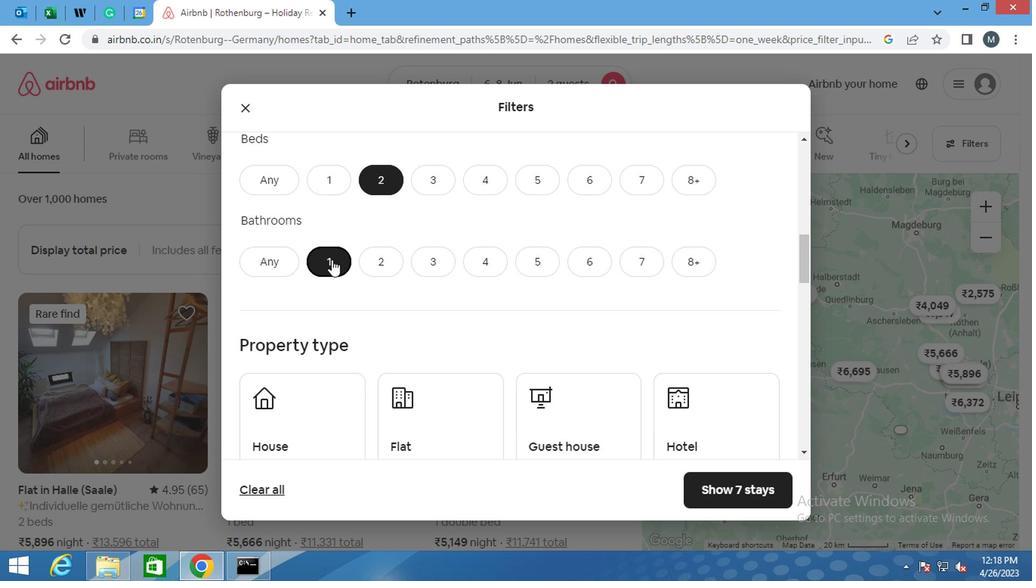 
Action: Mouse scrolled (306, 258) with delta (0, 0)
Screenshot: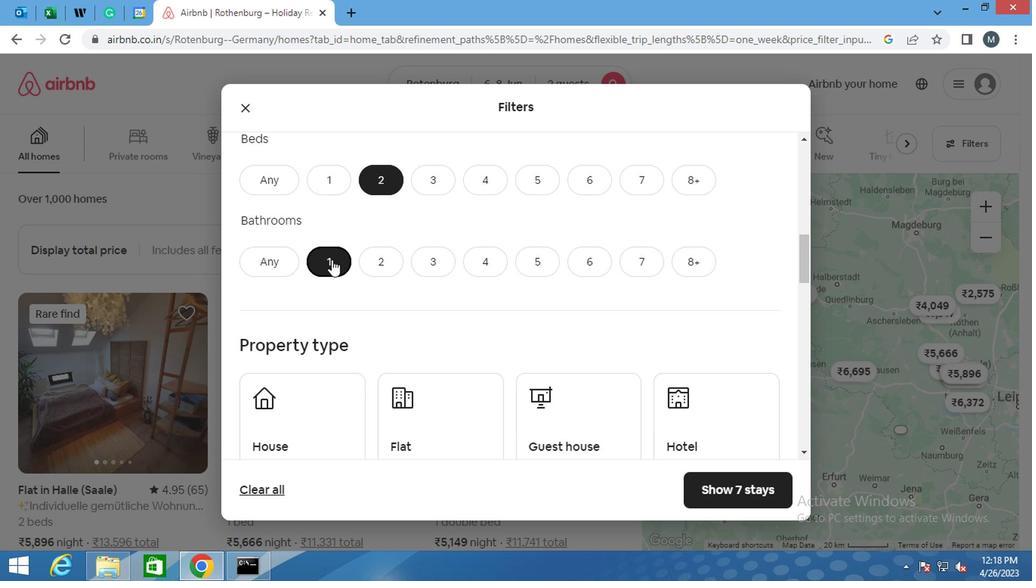 
Action: Mouse scrolled (306, 258) with delta (0, 0)
Screenshot: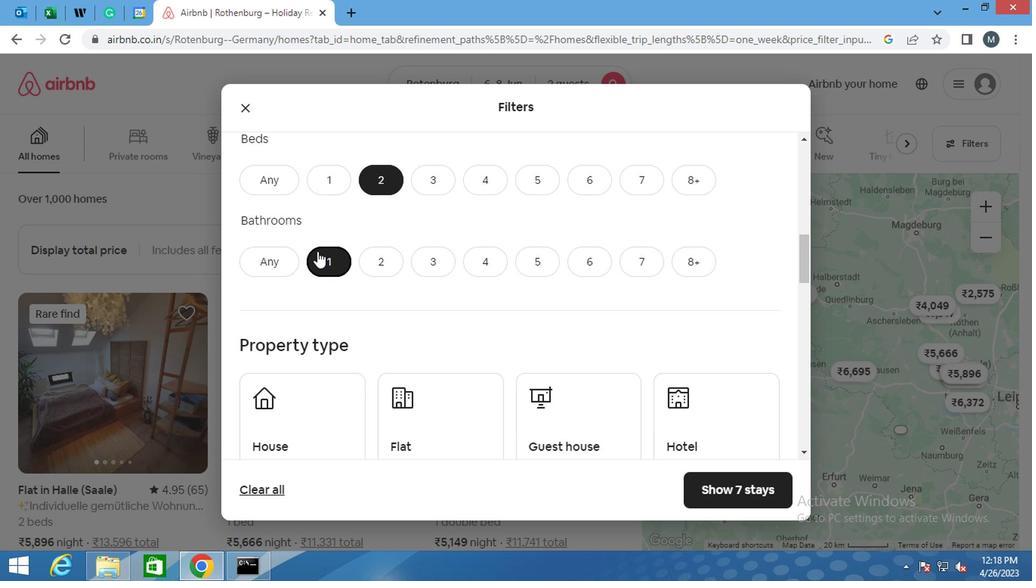 
Action: Mouse moved to (316, 289)
Screenshot: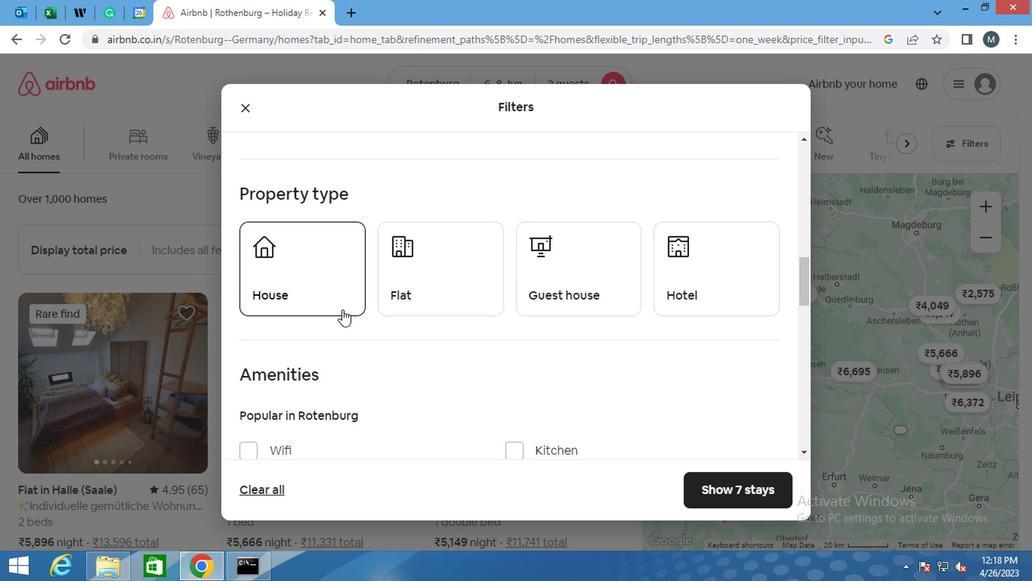 
Action: Mouse pressed left at (316, 289)
Screenshot: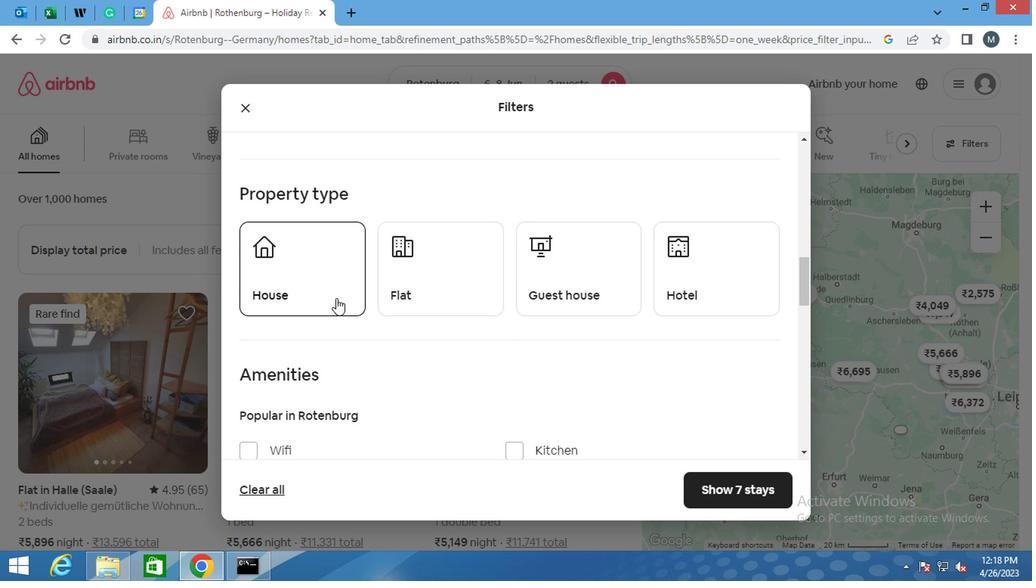 
Action: Mouse moved to (366, 280)
Screenshot: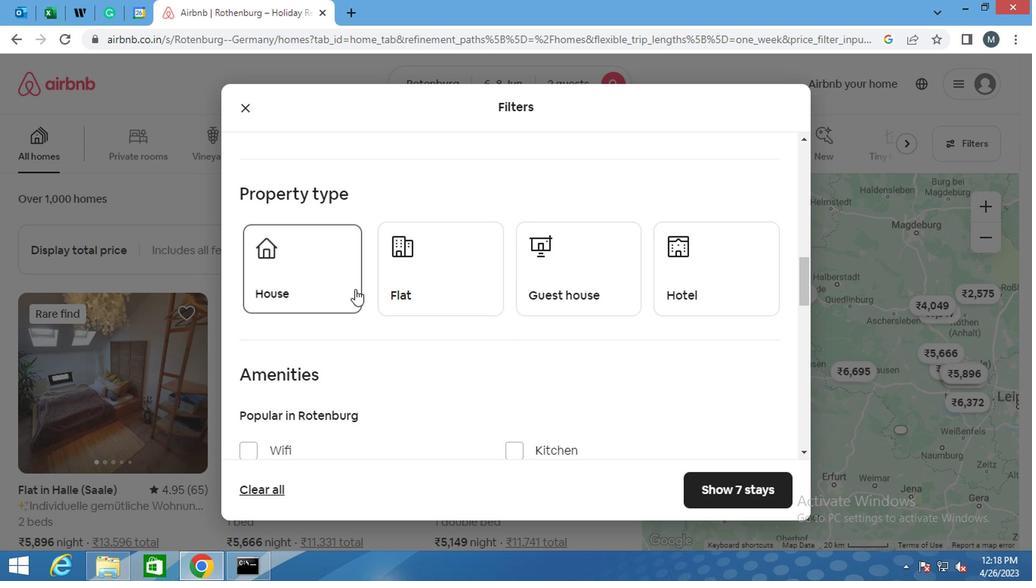 
Action: Mouse pressed left at (366, 280)
Screenshot: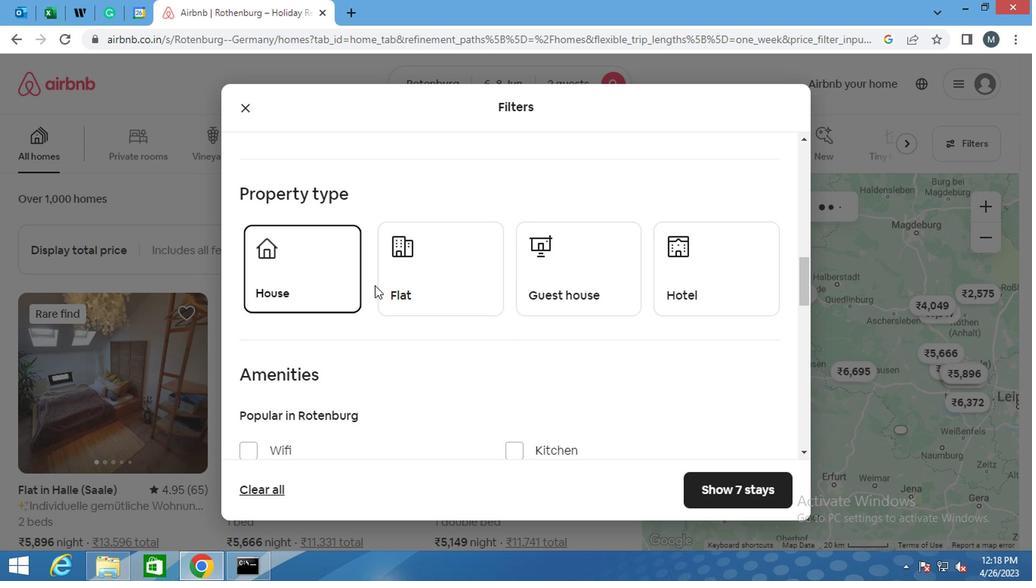 
Action: Mouse moved to (455, 273)
Screenshot: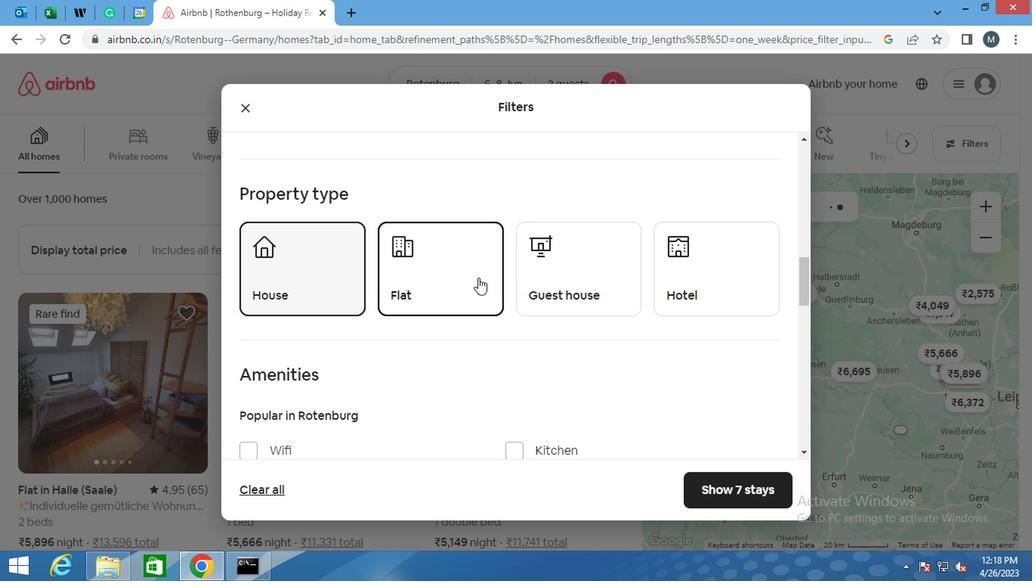 
Action: Mouse pressed left at (455, 273)
Screenshot: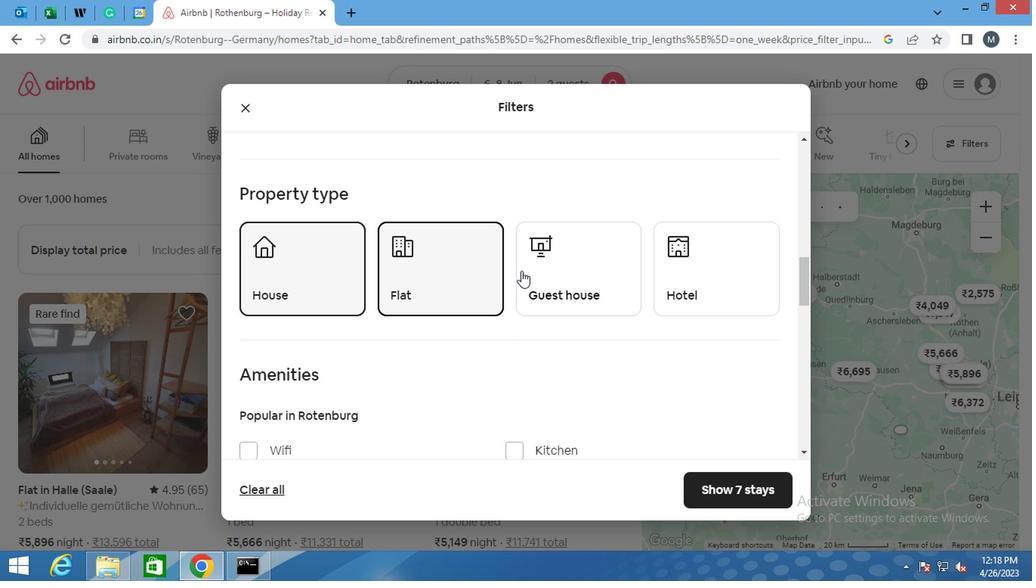 
Action: Mouse moved to (345, 289)
Screenshot: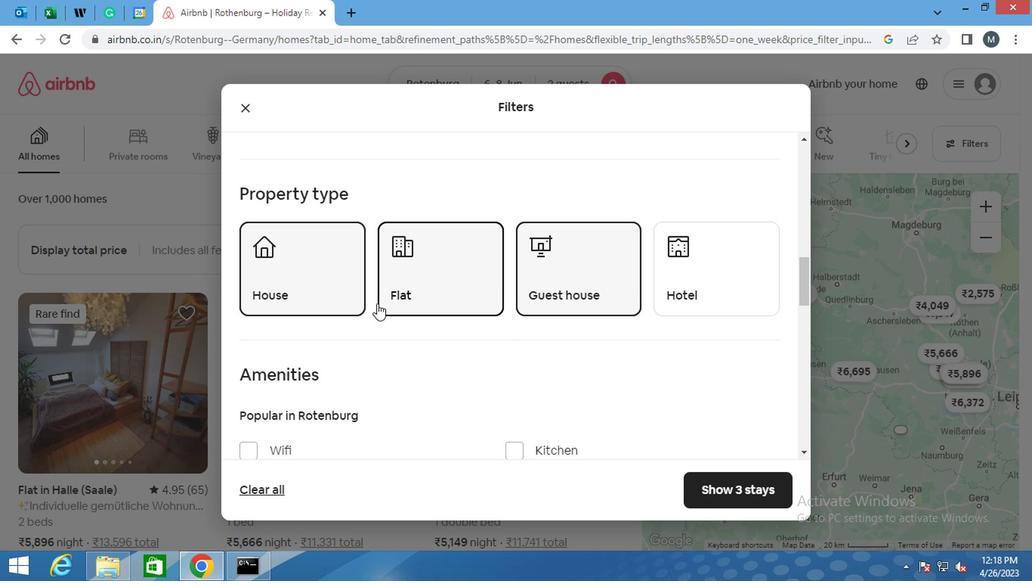 
Action: Mouse scrolled (345, 289) with delta (0, 0)
Screenshot: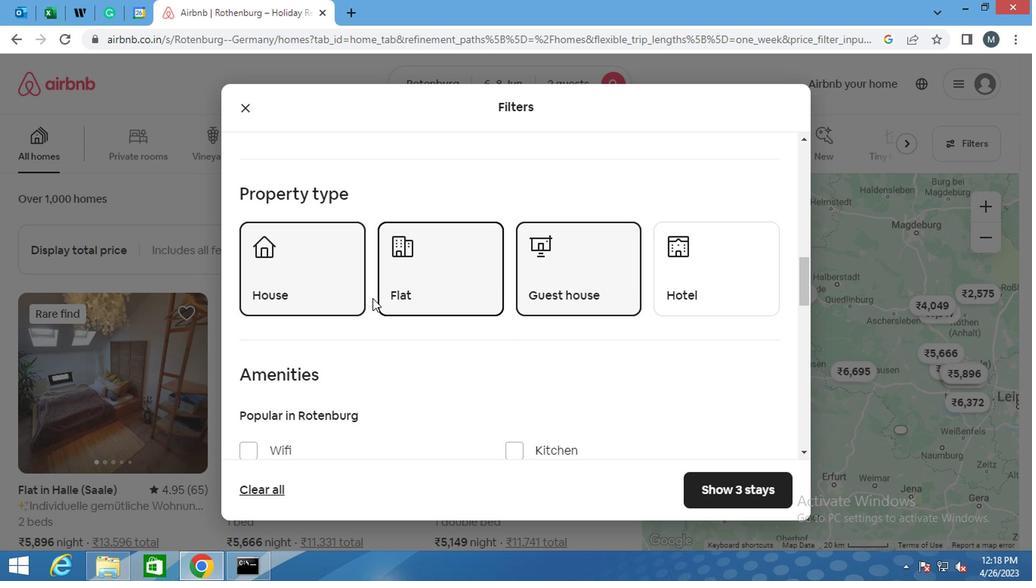 
Action: Mouse scrolled (345, 289) with delta (0, 0)
Screenshot: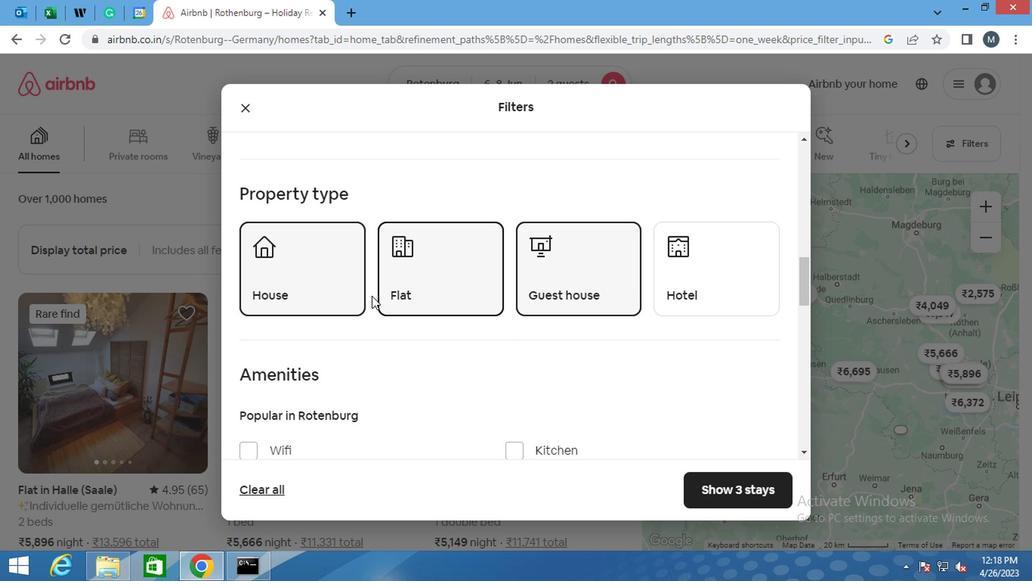 
Action: Mouse scrolled (345, 289) with delta (0, 0)
Screenshot: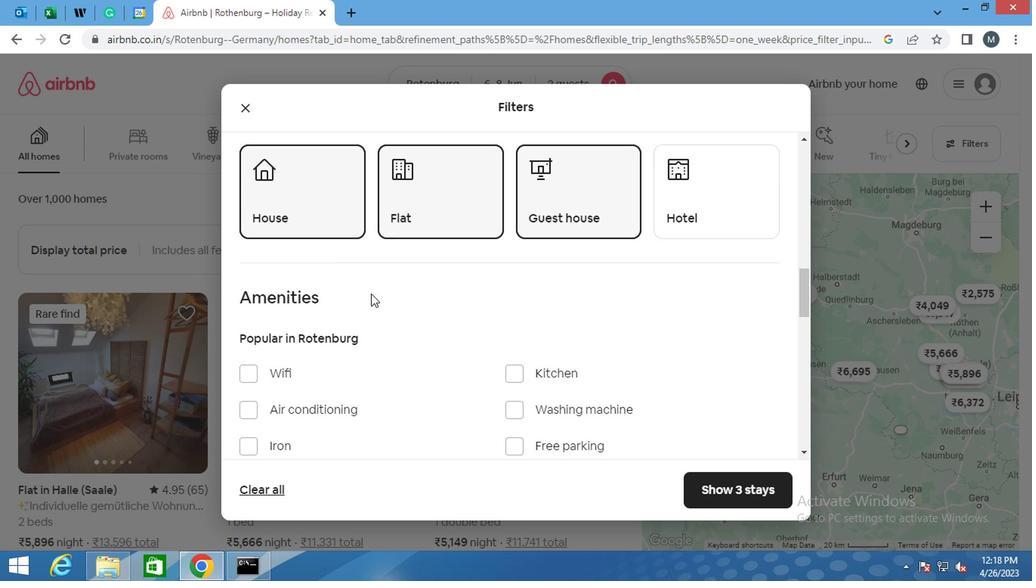 
Action: Mouse moved to (258, 236)
Screenshot: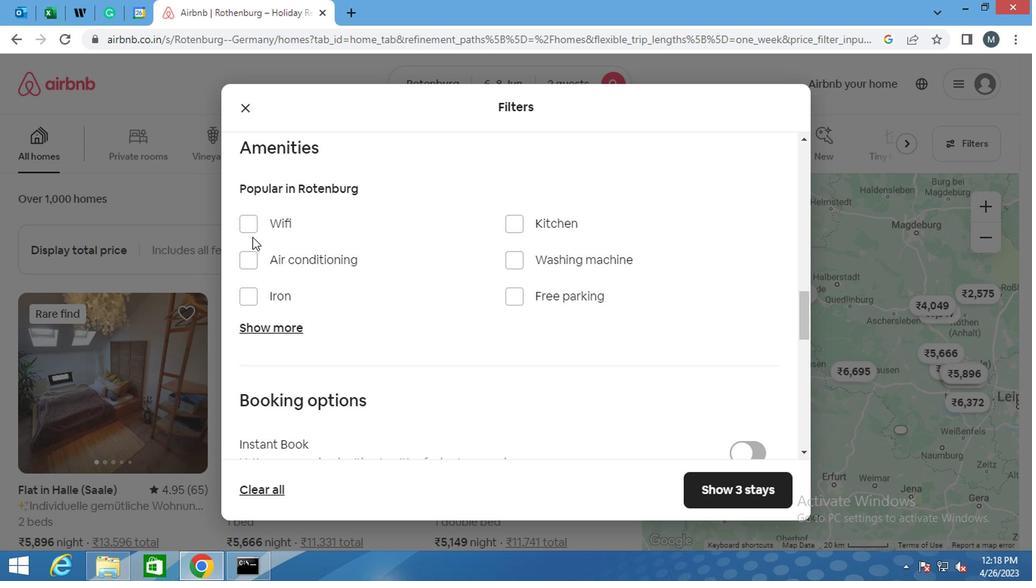 
Action: Mouse pressed left at (258, 236)
Screenshot: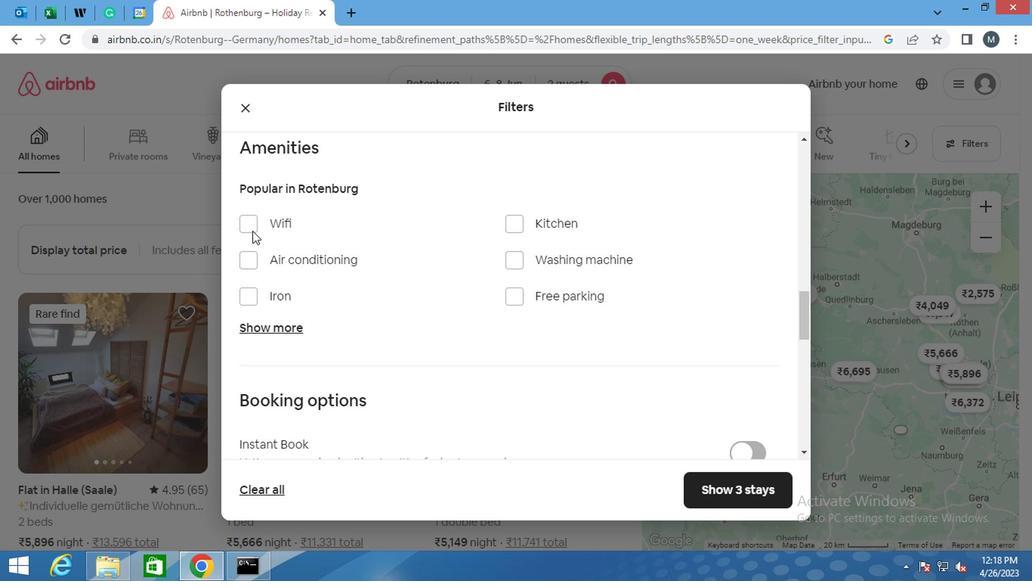
Action: Mouse moved to (320, 237)
Screenshot: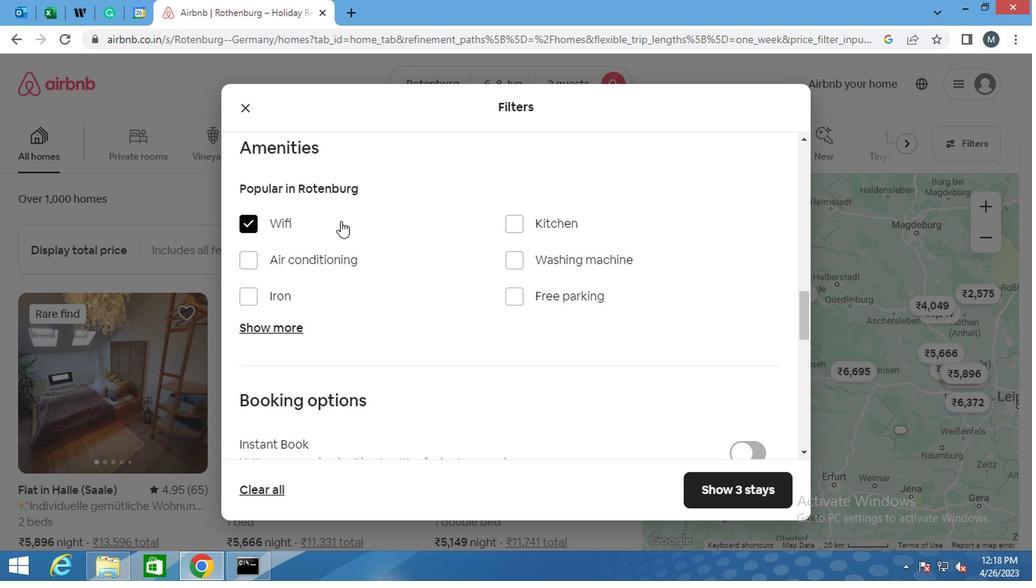 
Action: Mouse scrolled (320, 237) with delta (0, 0)
Screenshot: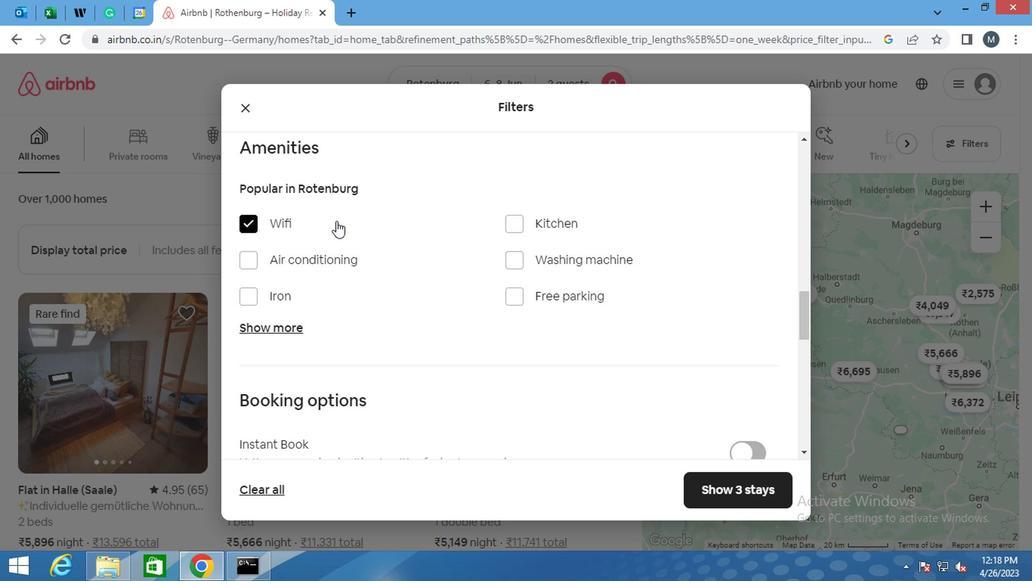 
Action: Mouse scrolled (320, 237) with delta (0, 0)
Screenshot: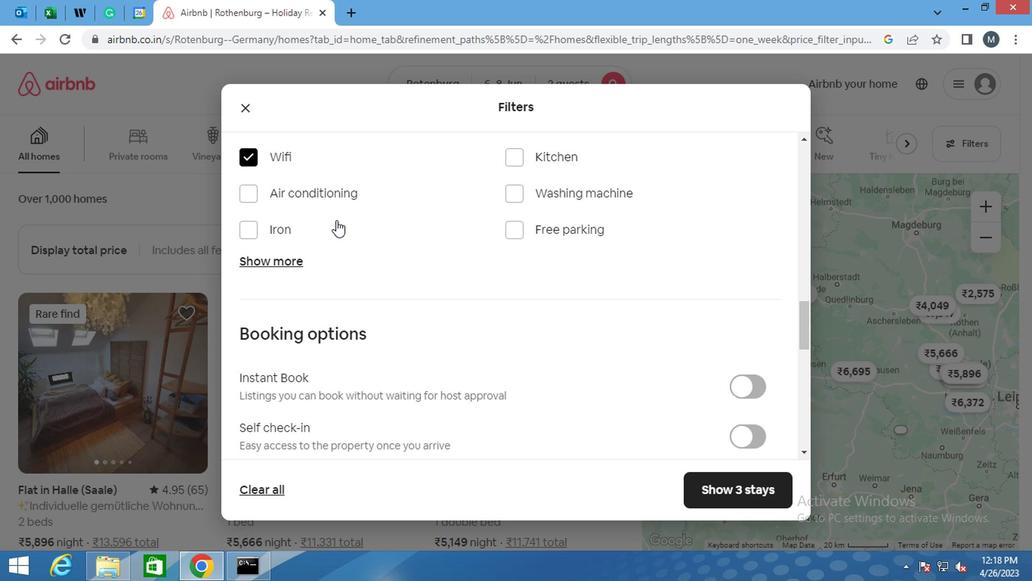 
Action: Mouse moved to (334, 285)
Screenshot: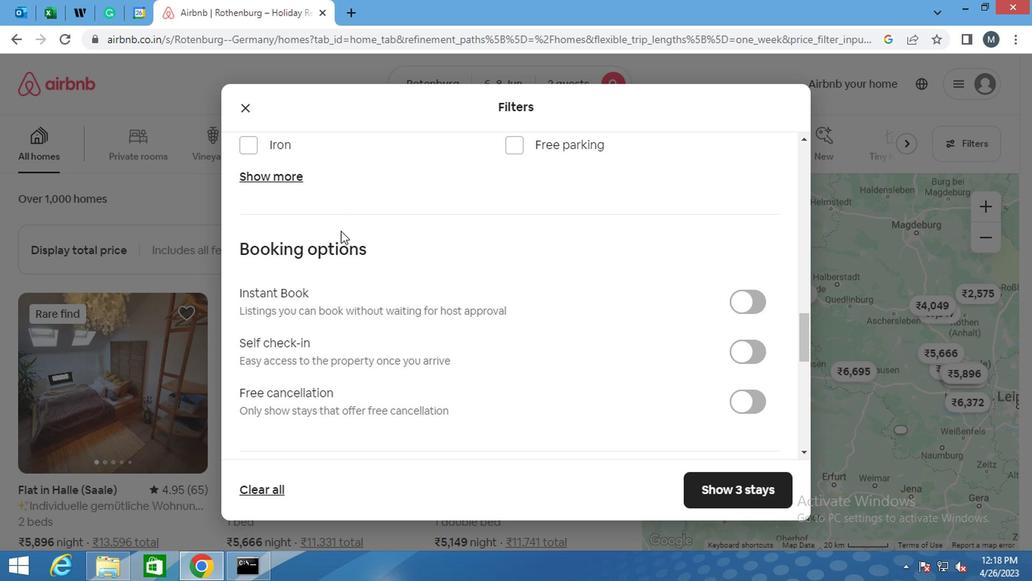 
Action: Mouse scrolled (334, 284) with delta (0, 0)
Screenshot: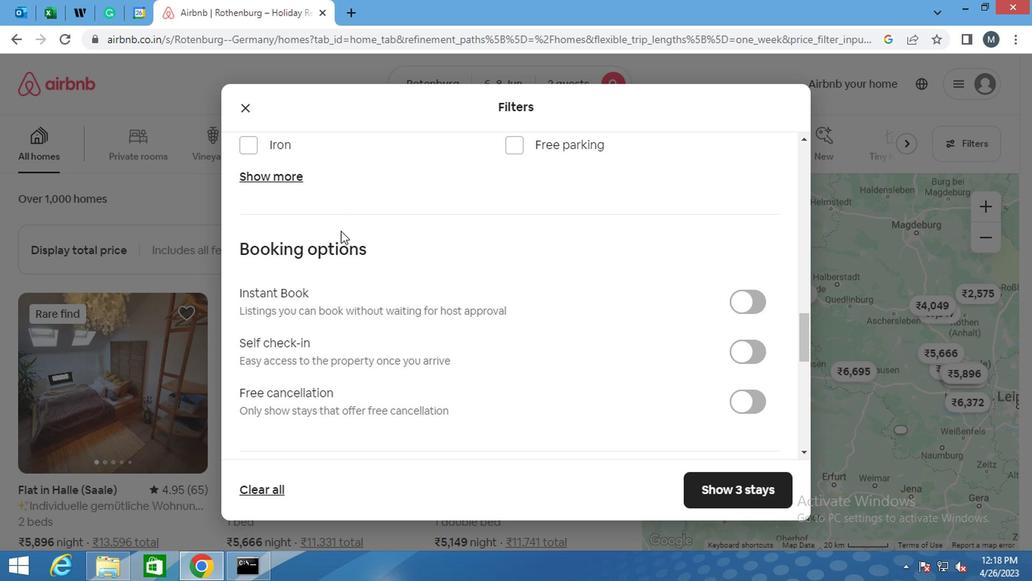 
Action: Mouse moved to (335, 286)
Screenshot: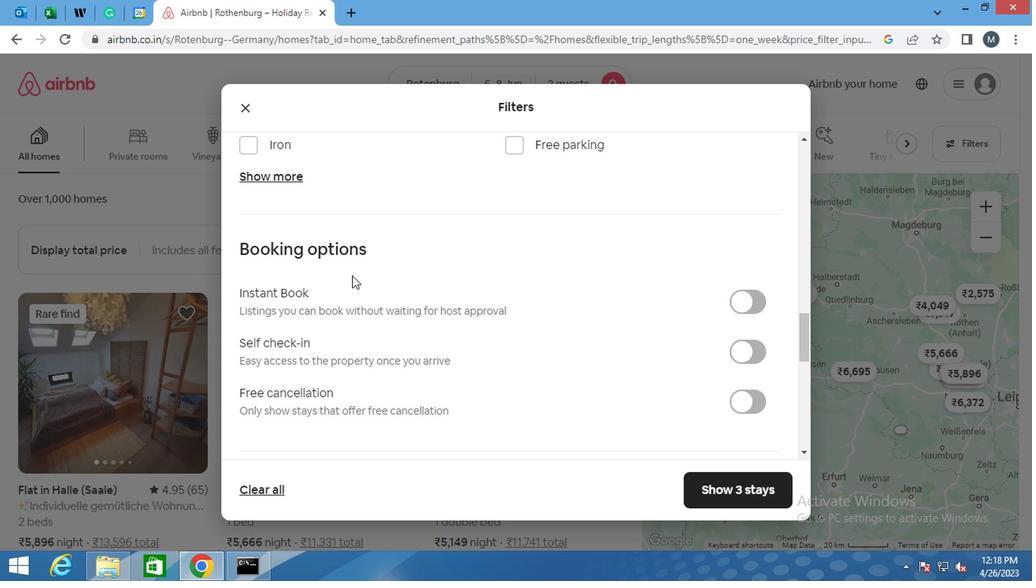 
Action: Mouse scrolled (335, 286) with delta (0, 0)
Screenshot: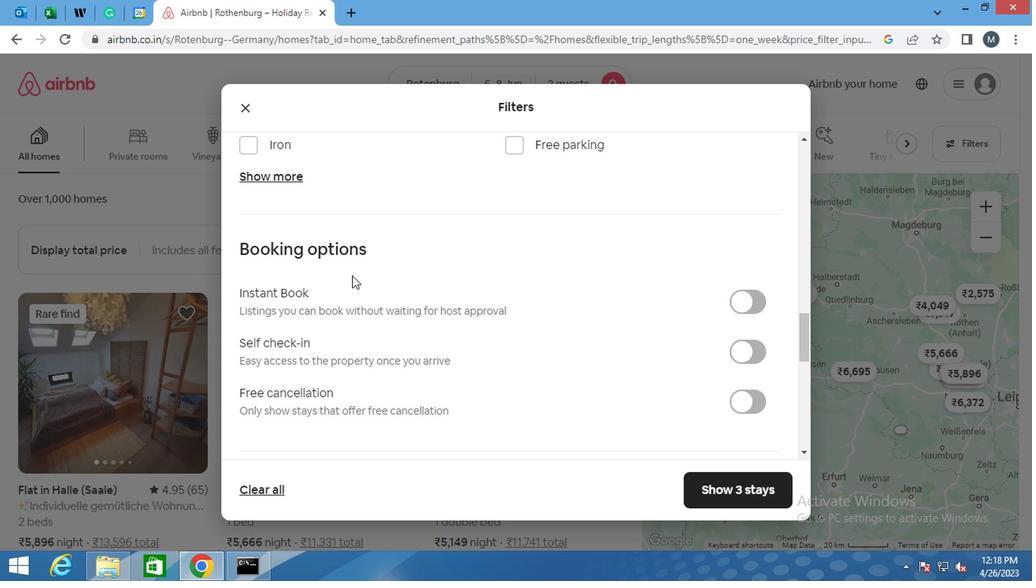 
Action: Mouse moved to (623, 223)
Screenshot: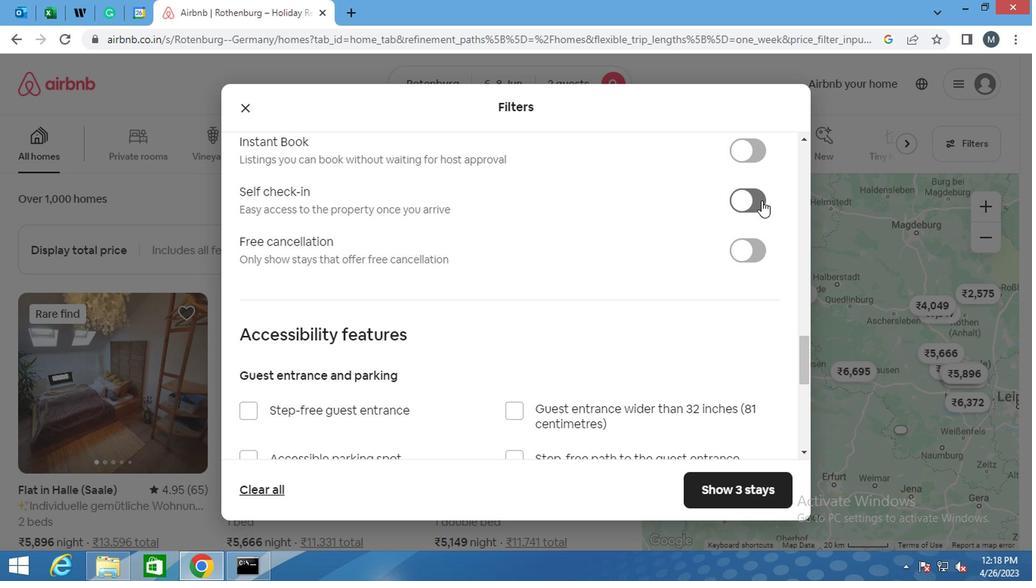 
Action: Mouse pressed left at (623, 223)
Screenshot: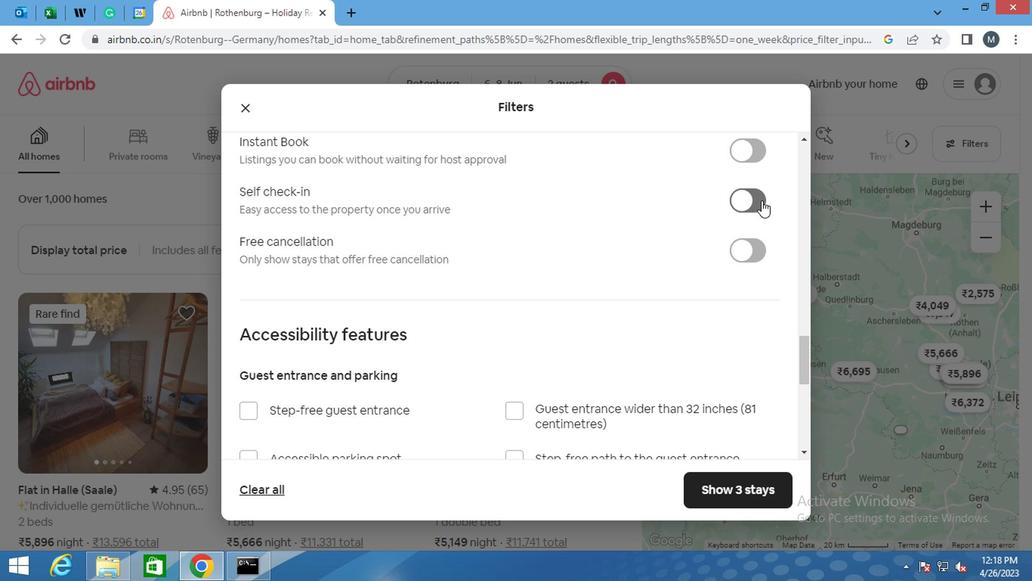 
Action: Mouse moved to (412, 258)
Screenshot: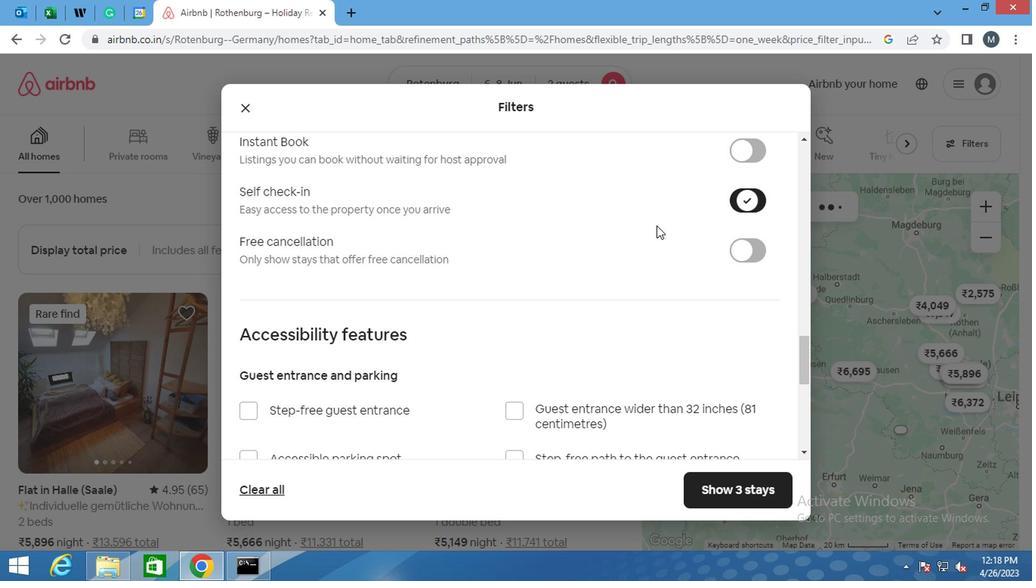 
Action: Mouse scrolled (412, 257) with delta (0, 0)
Screenshot: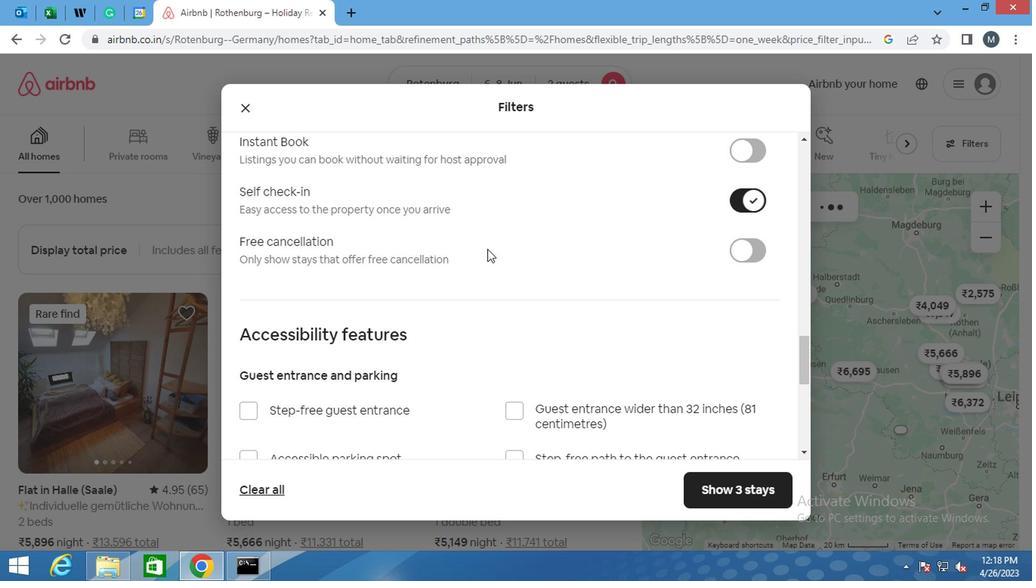 
Action: Mouse moved to (409, 258)
Screenshot: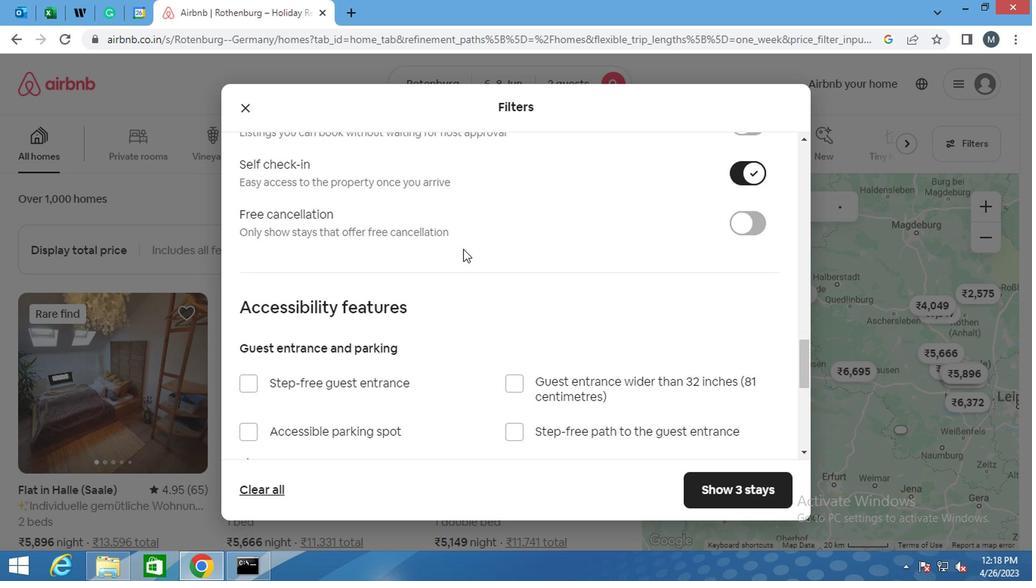 
Action: Mouse scrolled (409, 257) with delta (0, 0)
Screenshot: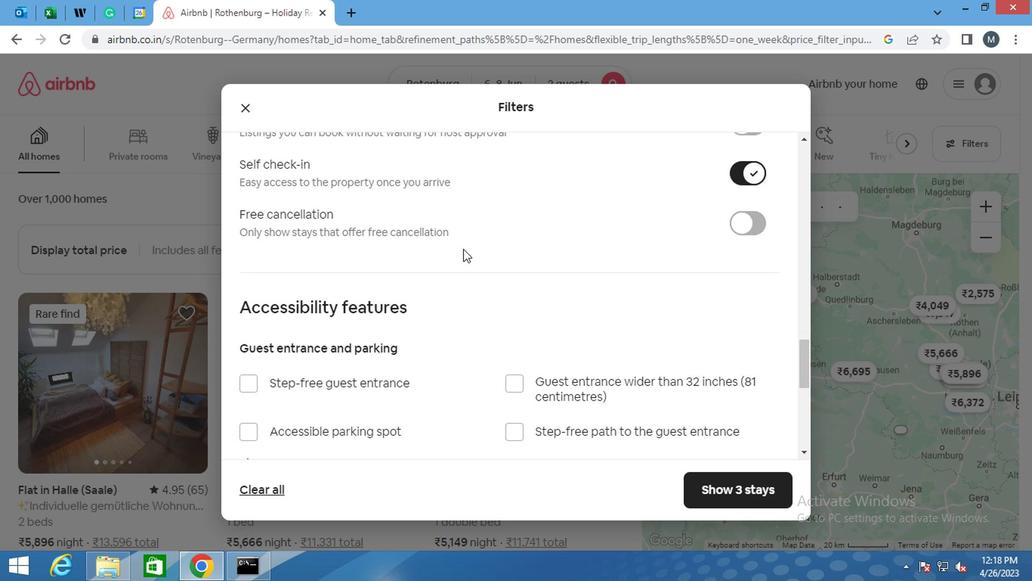 
Action: Mouse scrolled (409, 257) with delta (0, 0)
Screenshot: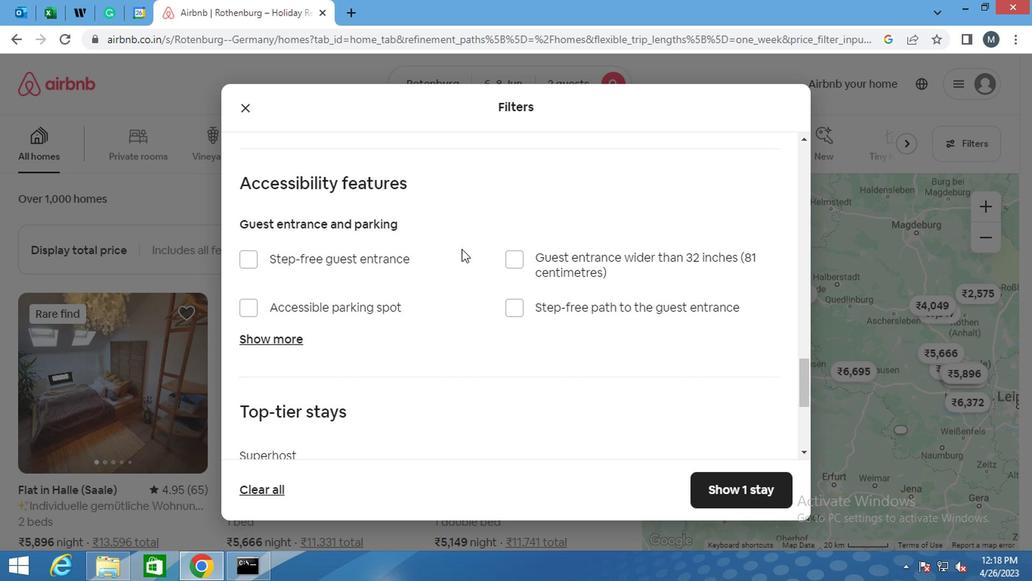 
Action: Mouse moved to (391, 258)
Screenshot: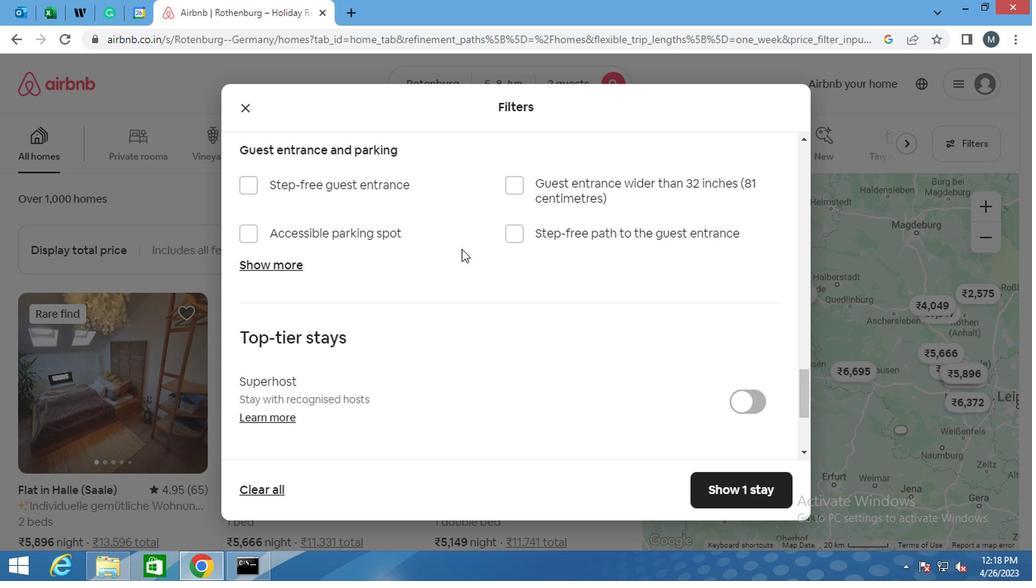 
Action: Mouse scrolled (391, 257) with delta (0, 0)
Screenshot: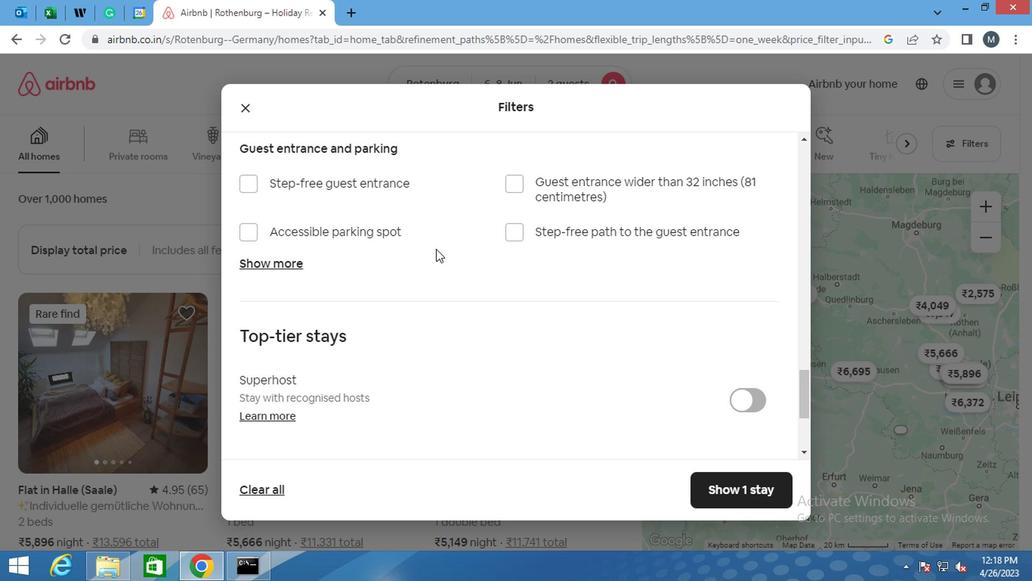 
Action: Mouse scrolled (391, 257) with delta (0, 0)
Screenshot: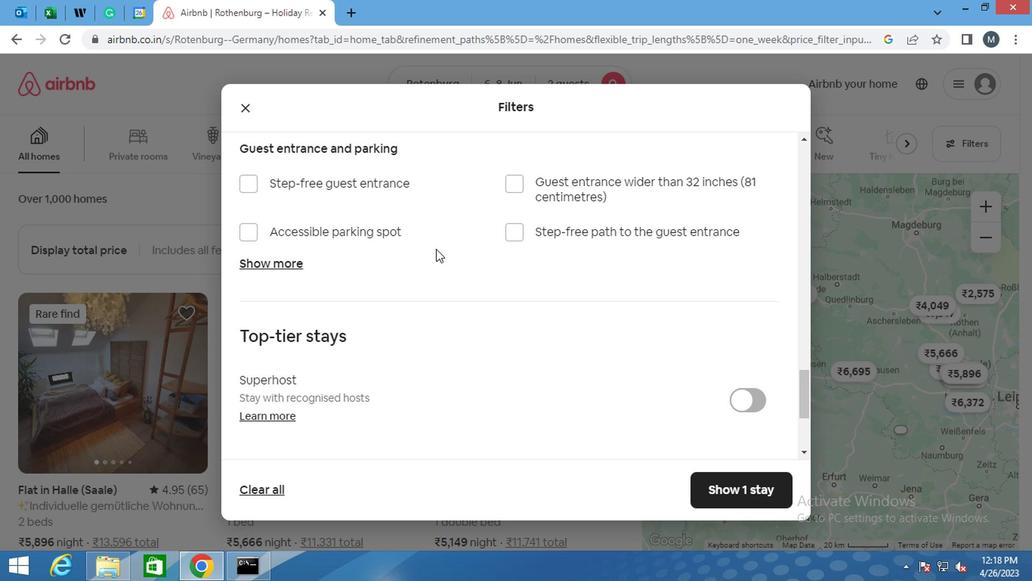 
Action: Mouse moved to (437, 270)
Screenshot: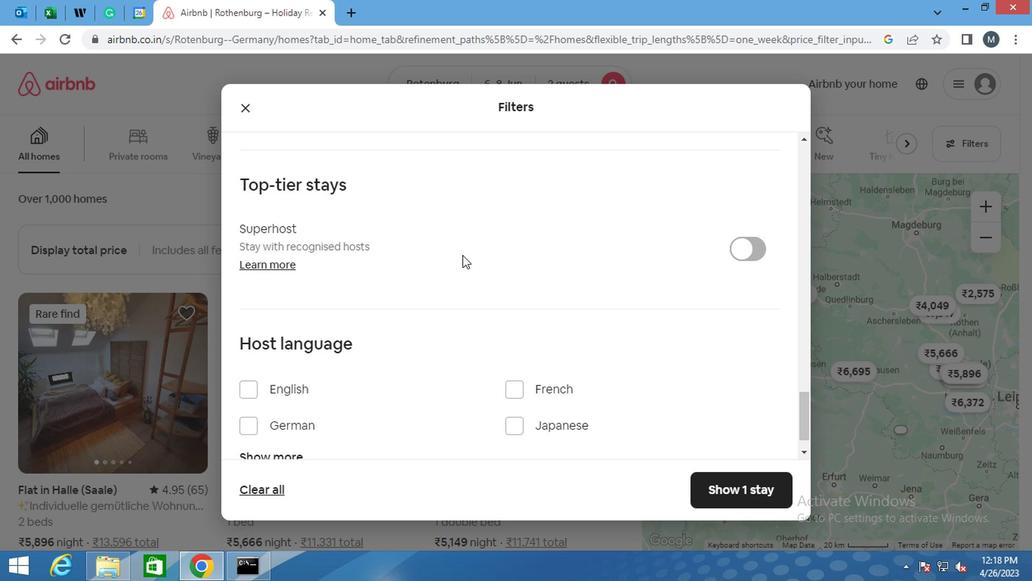 
Action: Mouse scrolled (437, 270) with delta (0, 0)
Screenshot: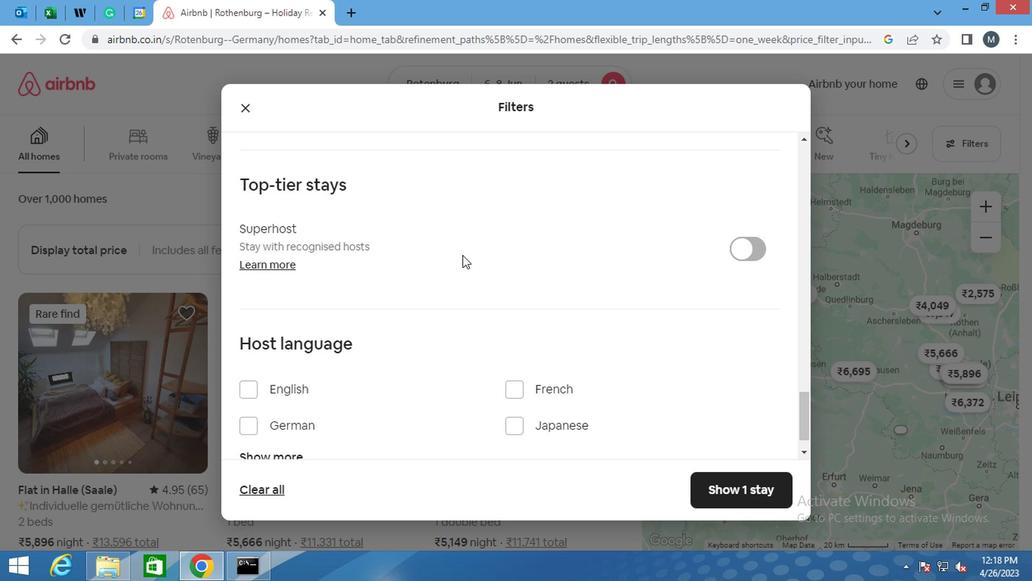 
Action: Mouse moved to (437, 272)
Screenshot: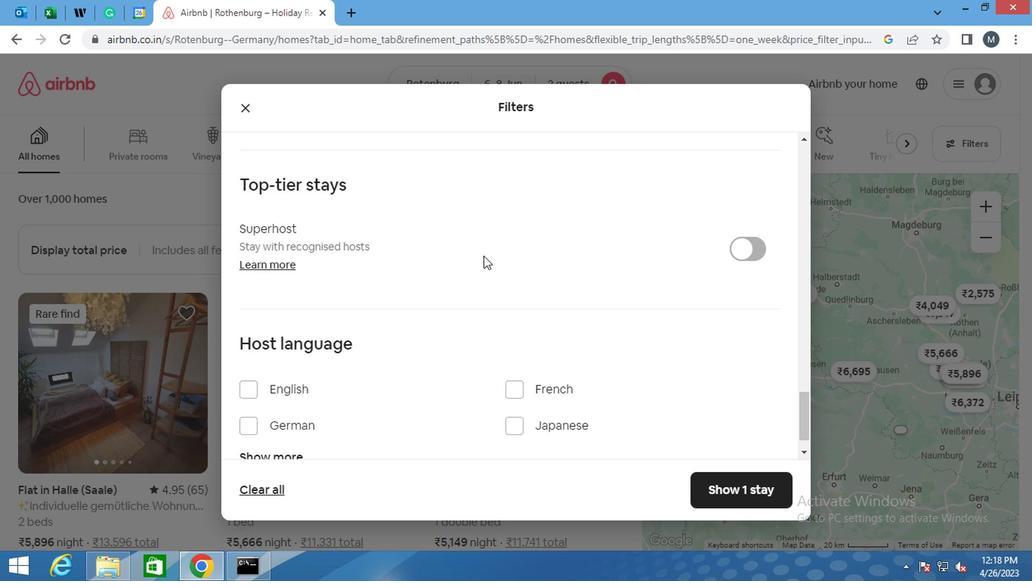 
Action: Mouse scrolled (437, 271) with delta (0, 0)
Screenshot: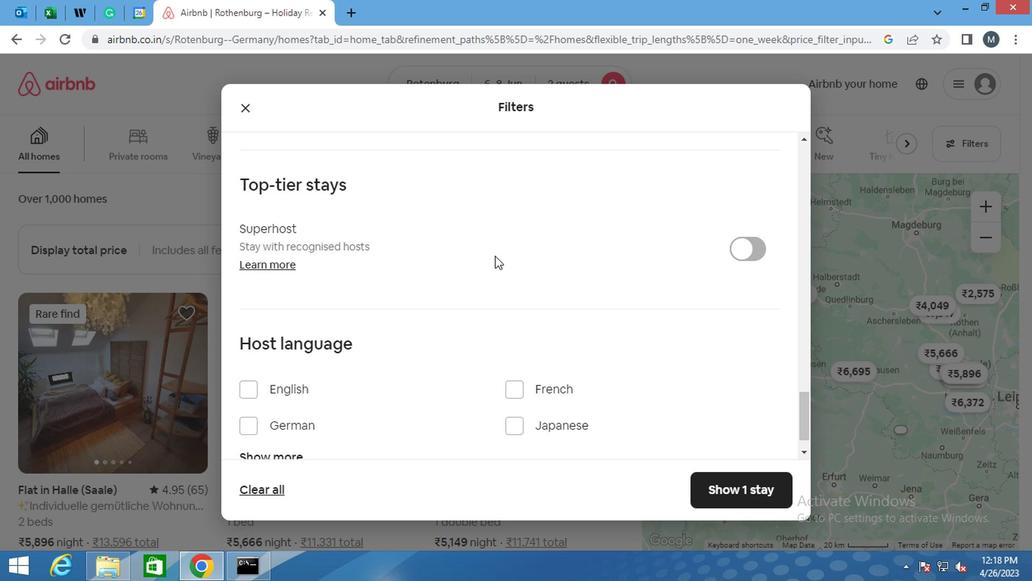 
Action: Mouse moved to (266, 334)
Screenshot: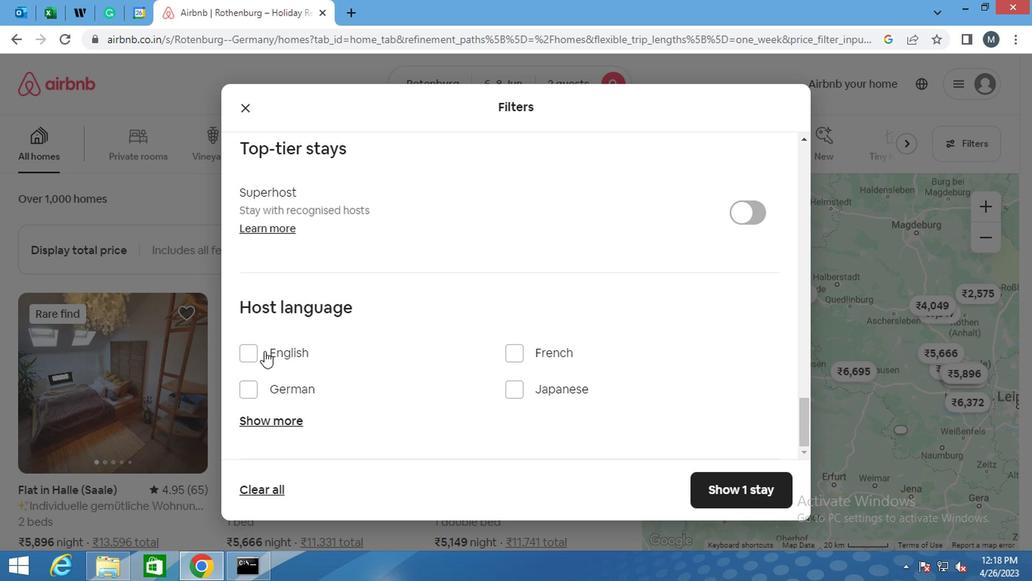 
Action: Mouse pressed left at (266, 334)
Screenshot: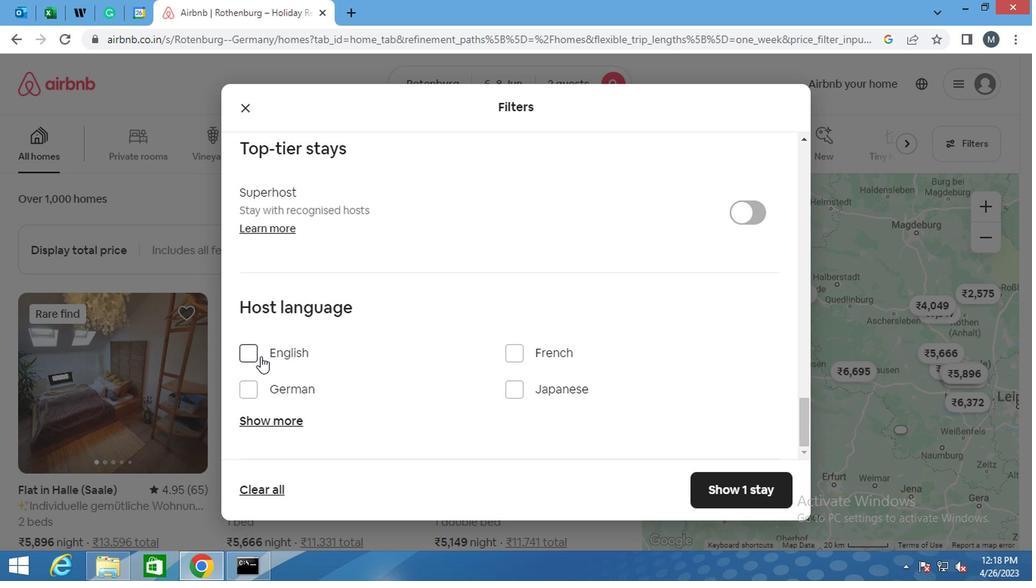 
Action: Mouse moved to (580, 425)
Screenshot: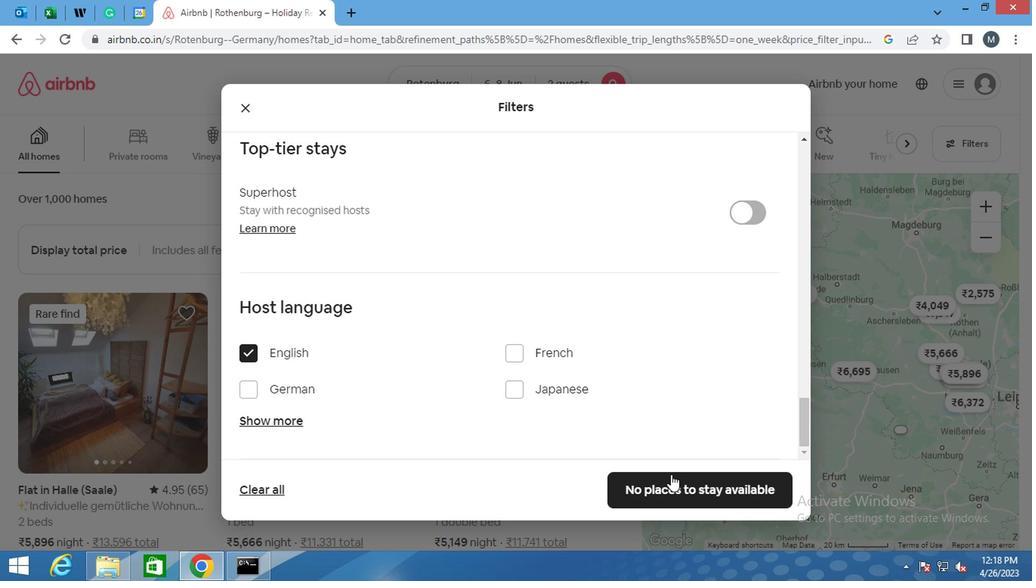 
Action: Mouse pressed left at (580, 425)
Screenshot: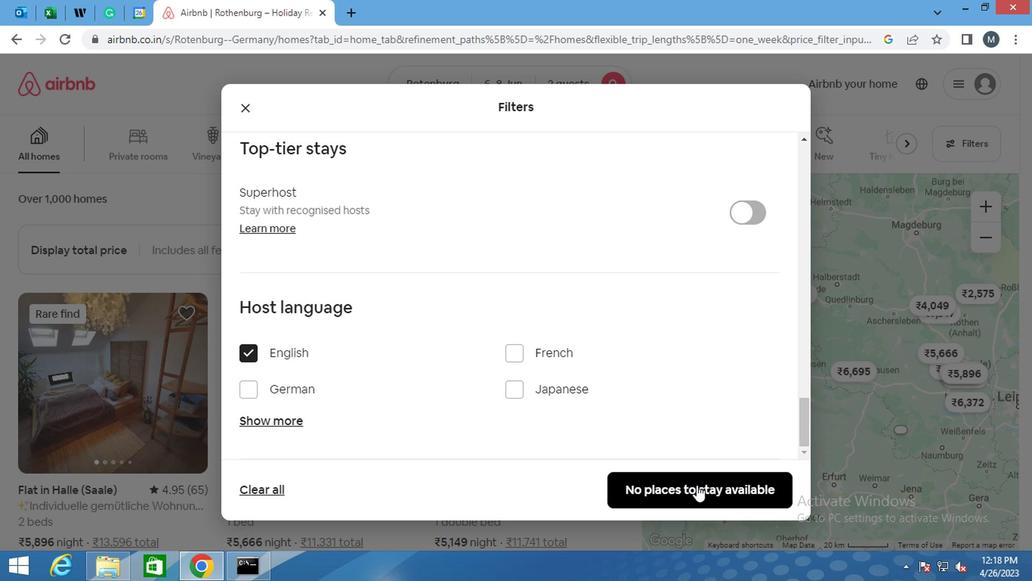 
Action: Mouse moved to (587, 423)
Screenshot: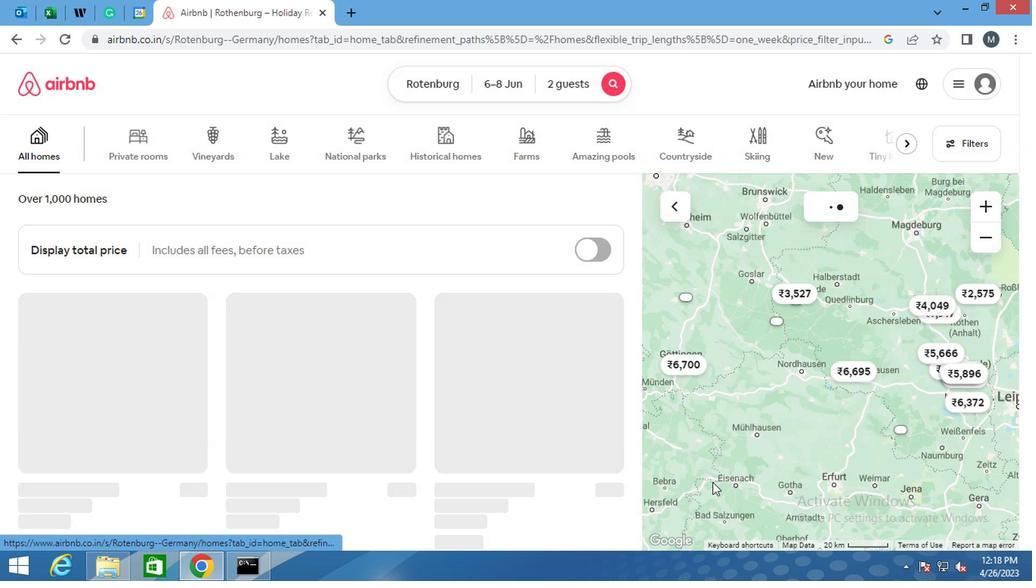 
